 Task: Find a house in Sanawad, India for 8 guests from 12th to 16th August with a price range of ₹10,000 to ₹16,000, 8+ bedrooms, beds, and bathrooms, and amenities including Wifi, TV, Free parking, Dedicated workspace, Gym, and Breakfast.
Action: Mouse moved to (553, 84)
Screenshot: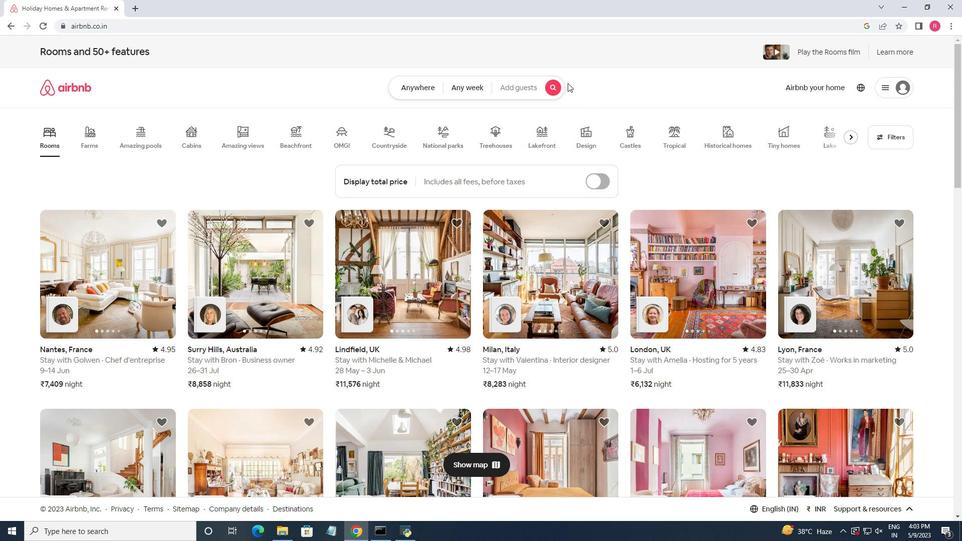 
Action: Mouse pressed left at (553, 84)
Screenshot: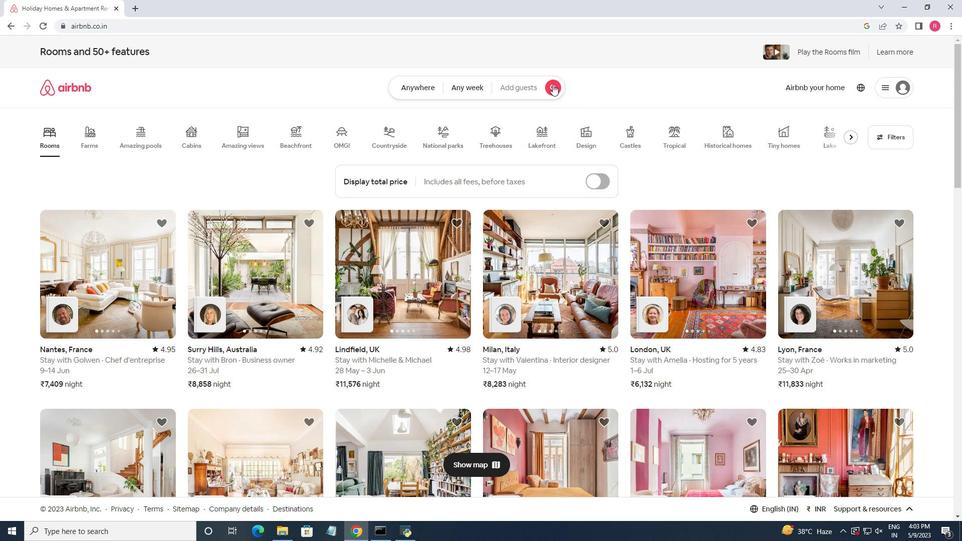 
Action: Mouse moved to (346, 124)
Screenshot: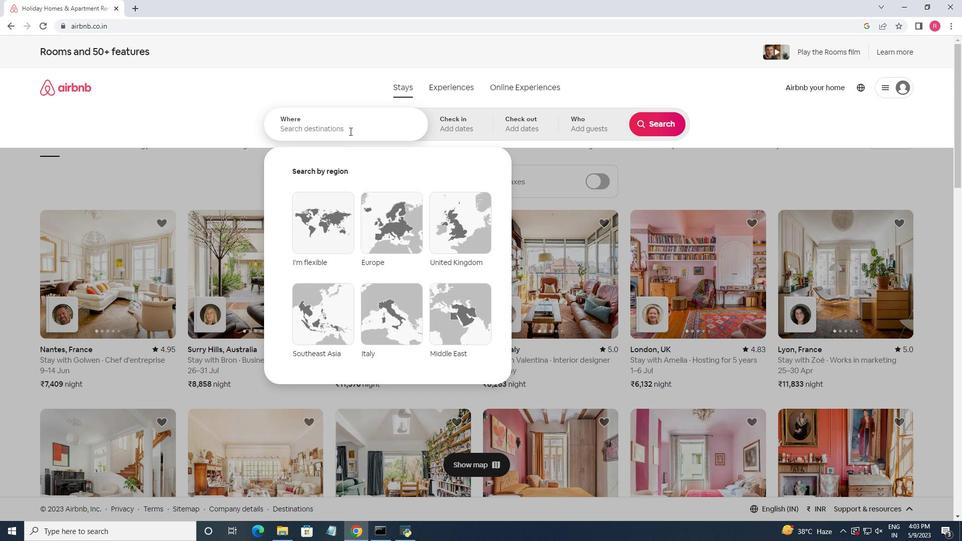 
Action: Mouse pressed left at (346, 124)
Screenshot: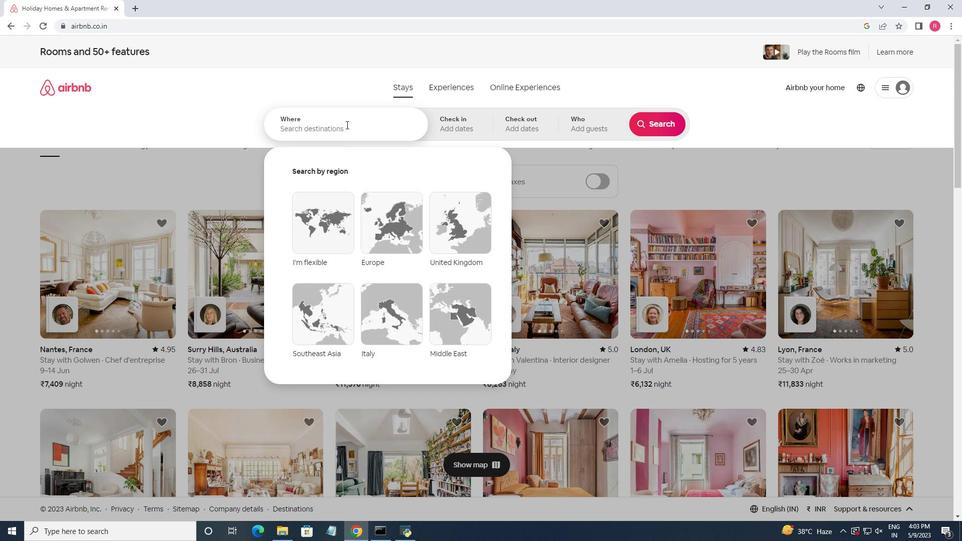 
Action: Key pressed <Key.shift>Sanawad,<Key.space><Key.shift>India<Key.enter>
Screenshot: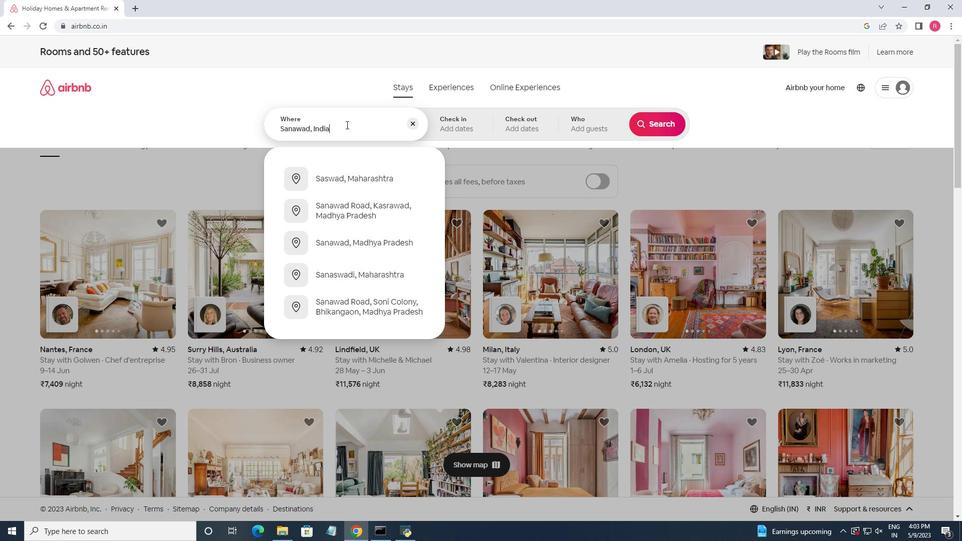 
Action: Mouse moved to (653, 206)
Screenshot: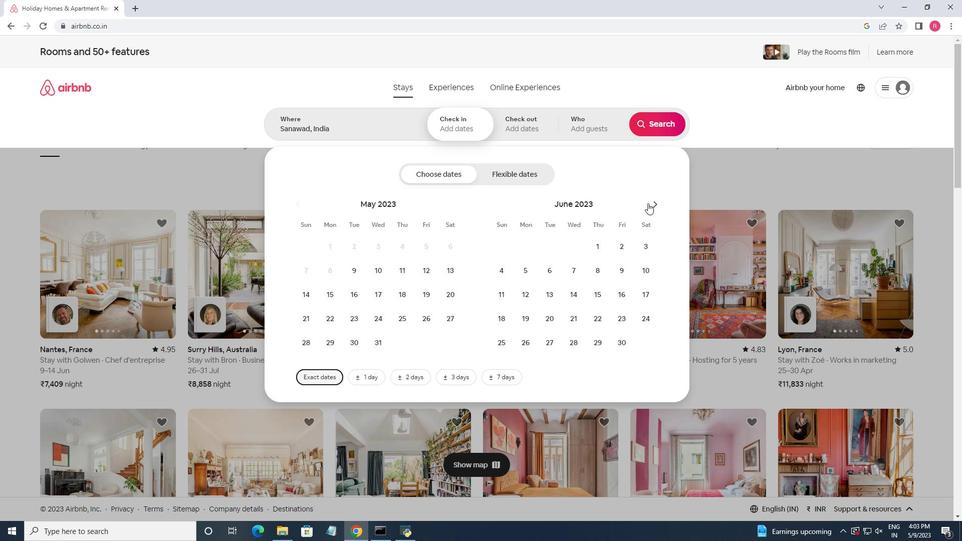 
Action: Mouse pressed left at (653, 206)
Screenshot: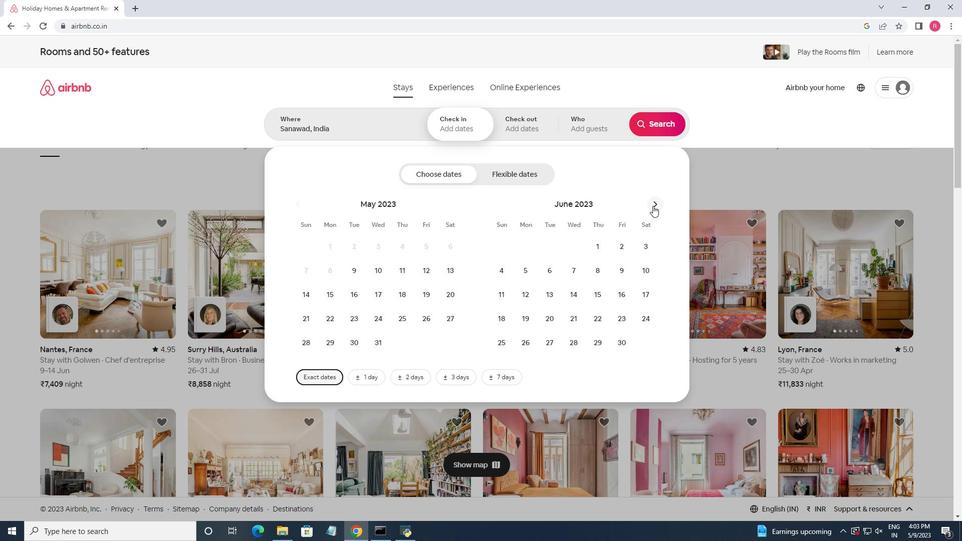 
Action: Mouse pressed left at (653, 206)
Screenshot: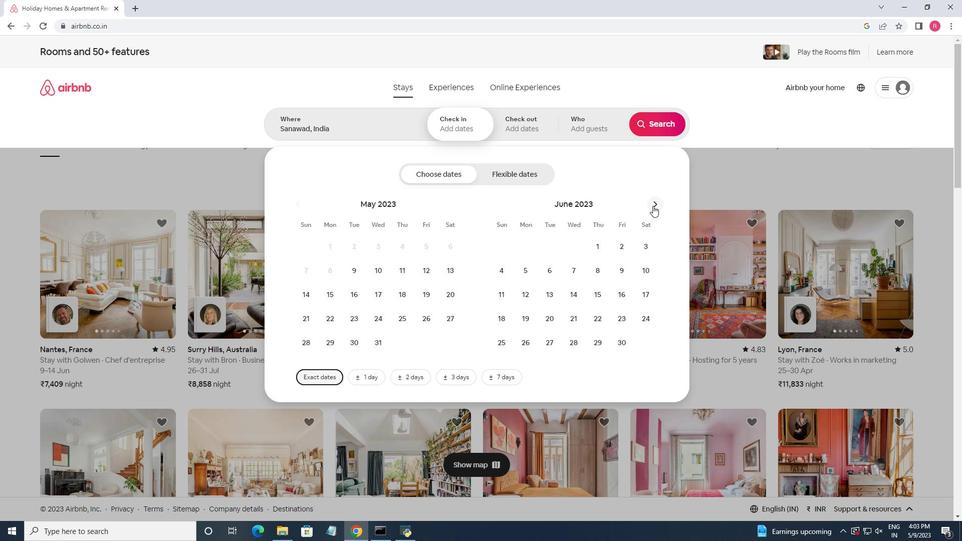 
Action: Mouse moved to (643, 272)
Screenshot: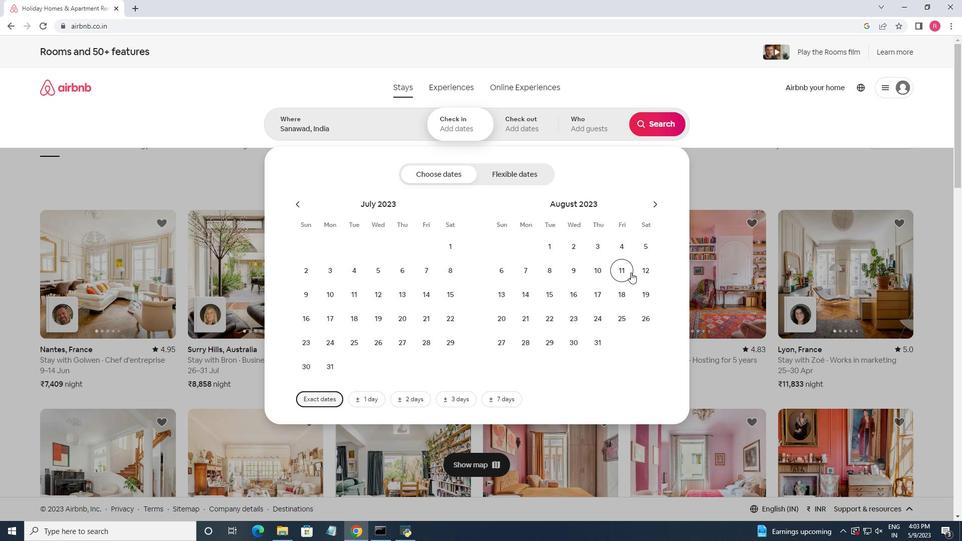 
Action: Mouse pressed left at (643, 272)
Screenshot: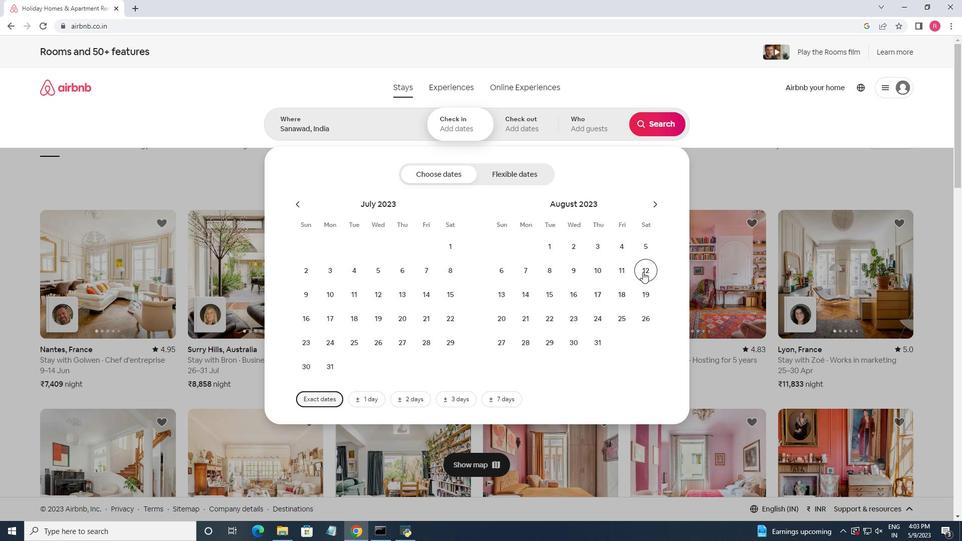 
Action: Mouse moved to (575, 295)
Screenshot: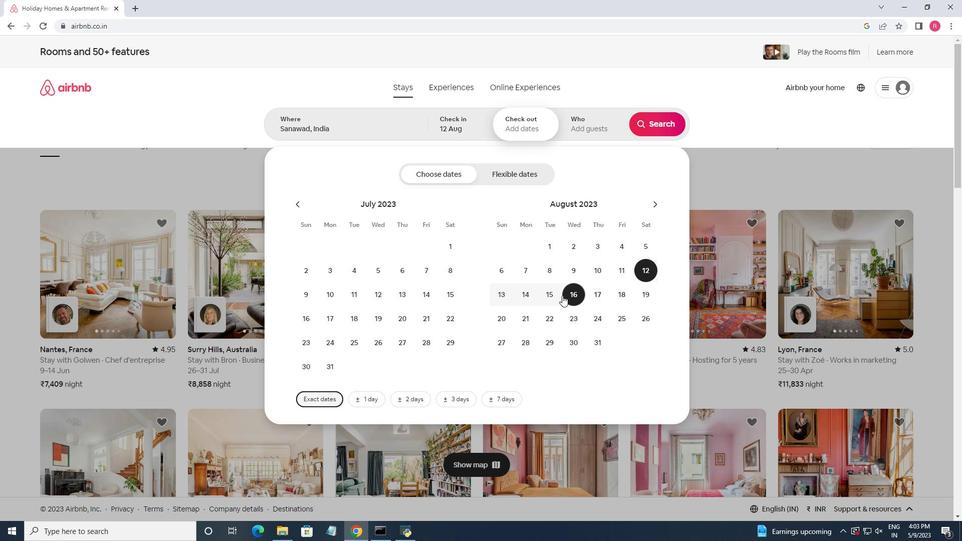 
Action: Mouse pressed left at (575, 295)
Screenshot: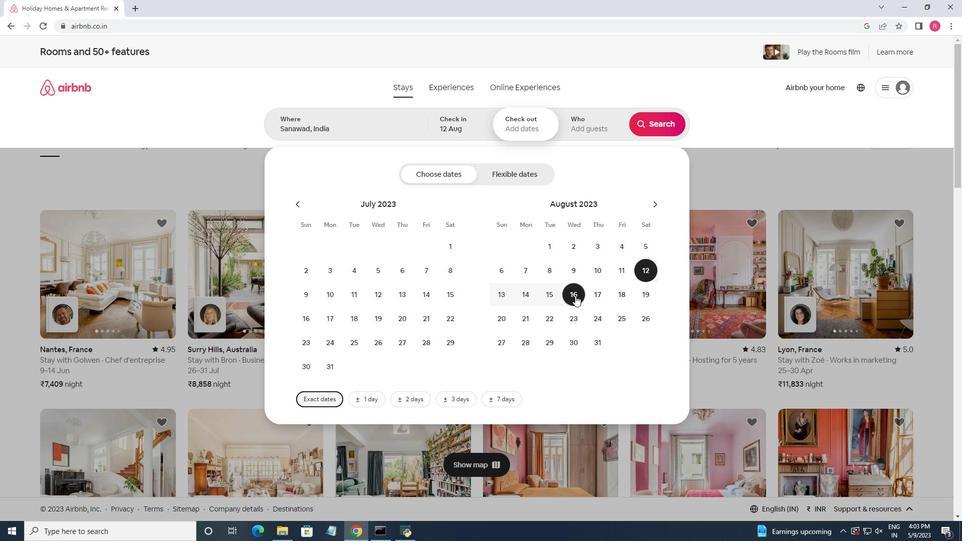 
Action: Mouse moved to (598, 132)
Screenshot: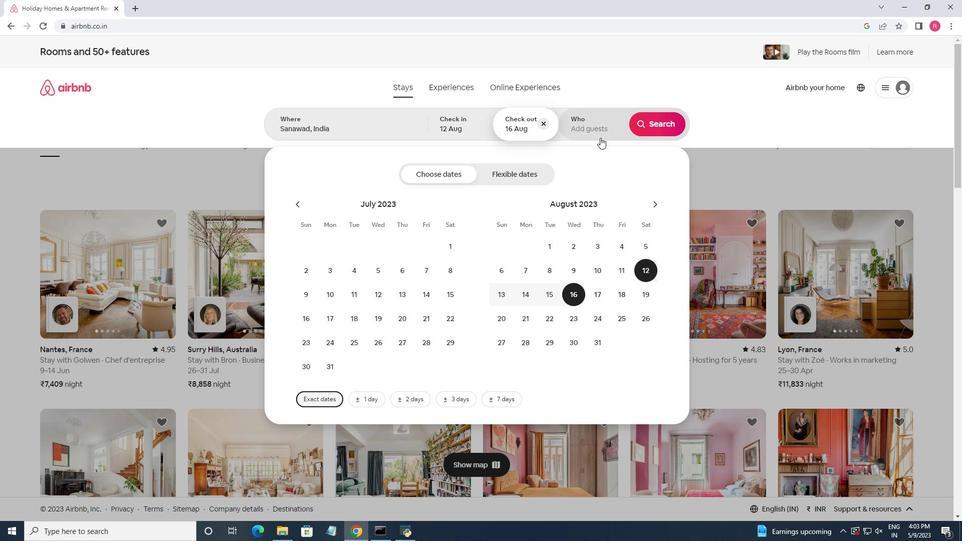 
Action: Mouse pressed left at (598, 132)
Screenshot: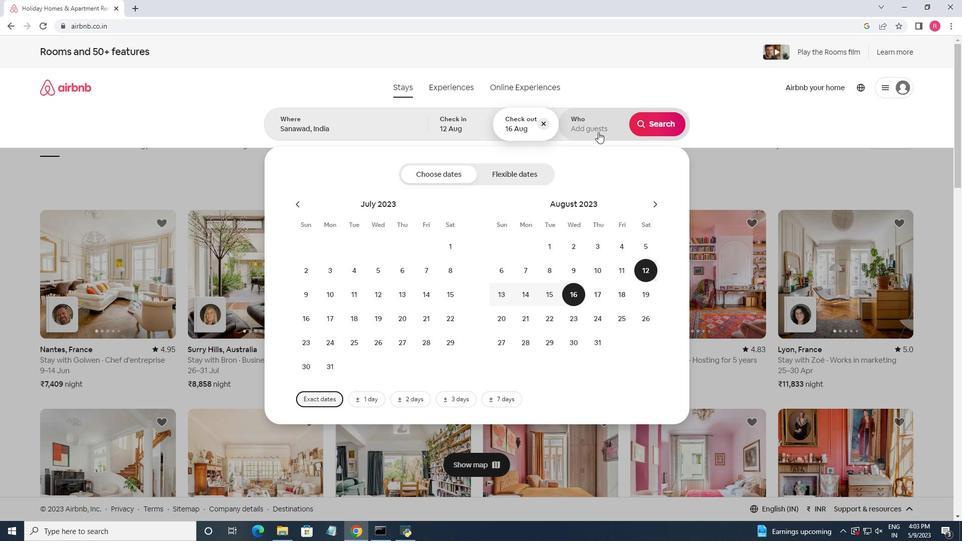 
Action: Mouse moved to (662, 182)
Screenshot: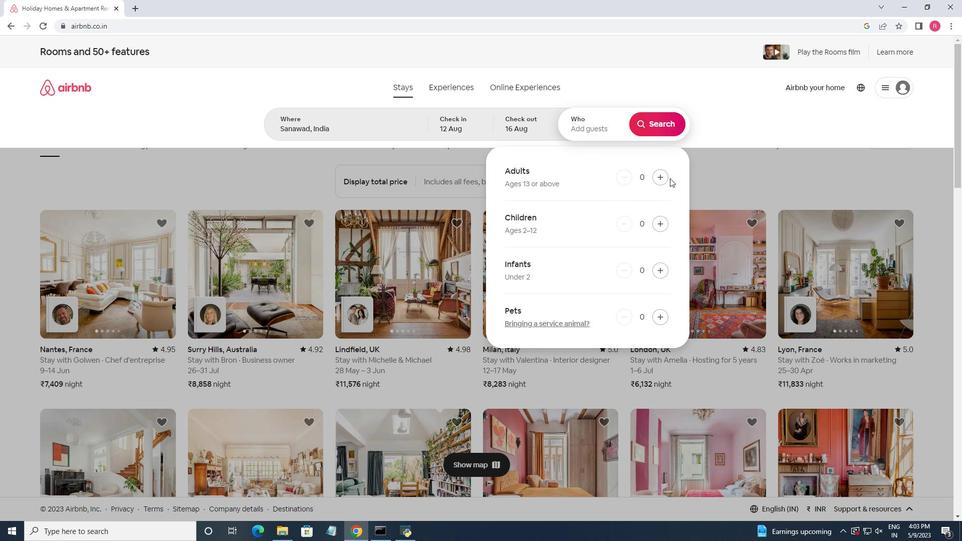 
Action: Mouse pressed left at (662, 182)
Screenshot: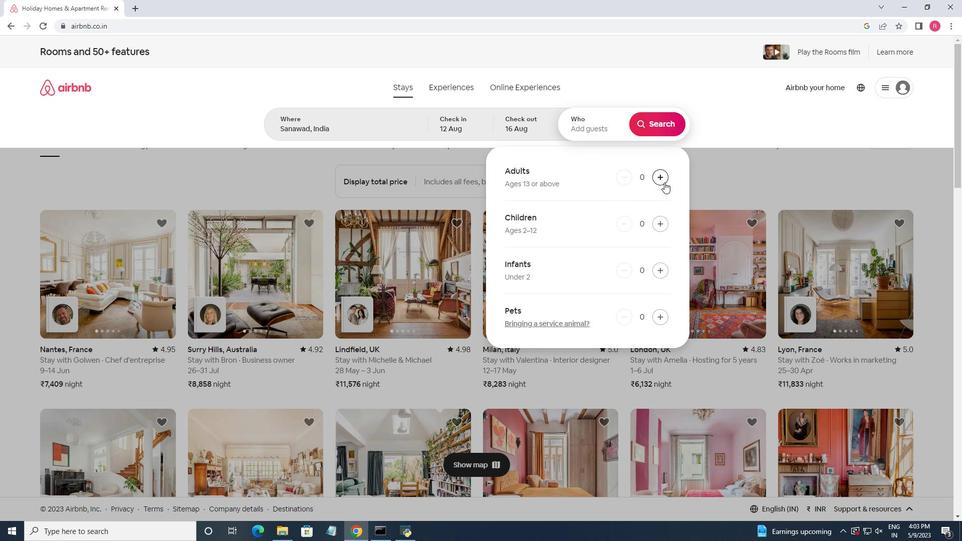 
Action: Mouse pressed left at (662, 182)
Screenshot: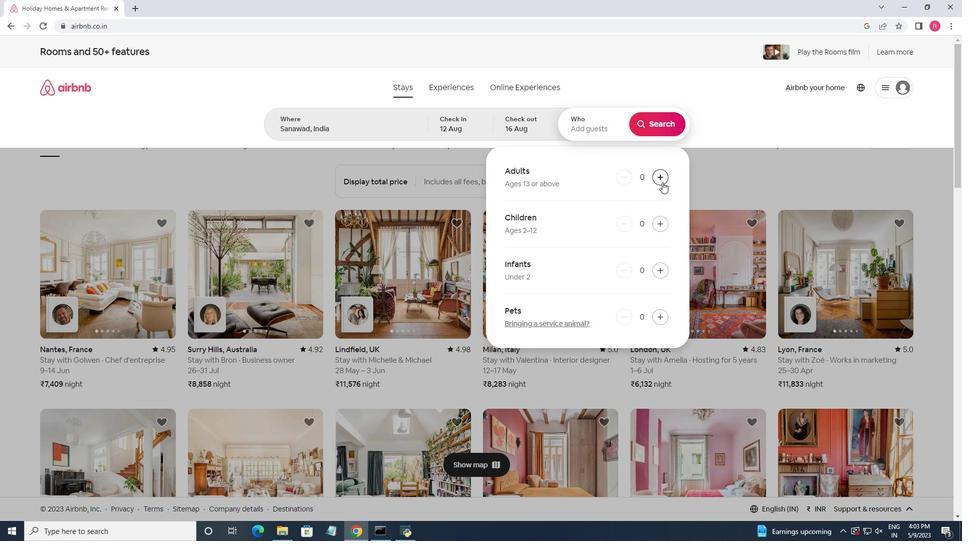 
Action: Mouse pressed left at (662, 182)
Screenshot: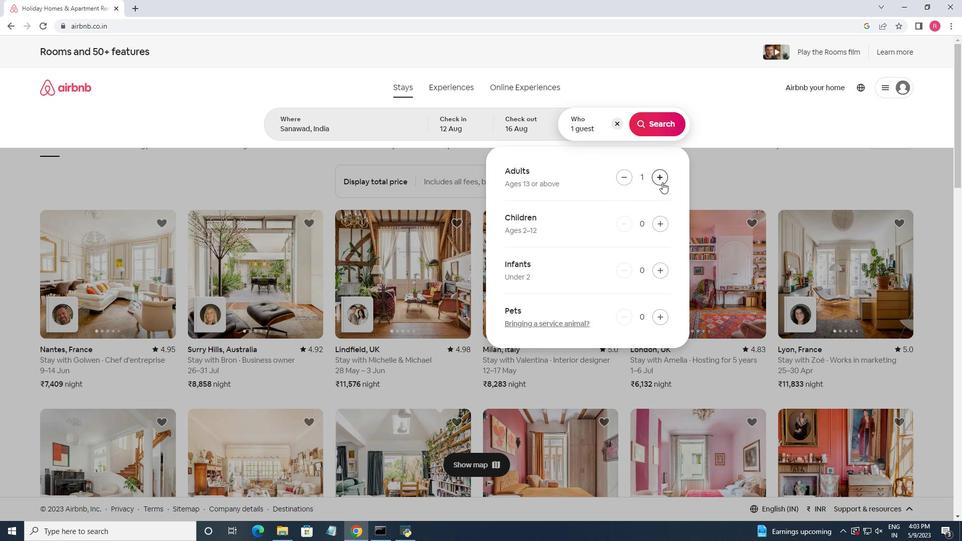 
Action: Mouse pressed left at (662, 182)
Screenshot: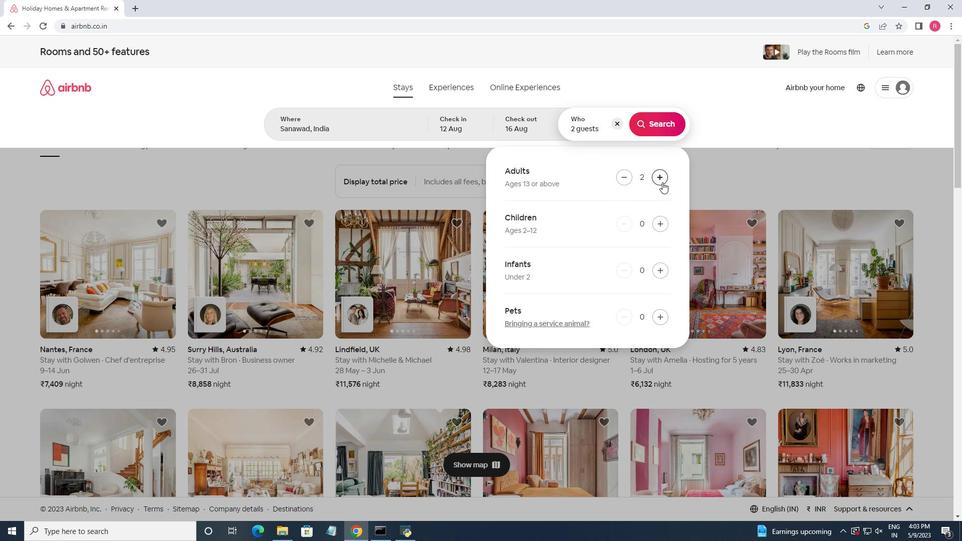 
Action: Mouse pressed left at (662, 182)
Screenshot: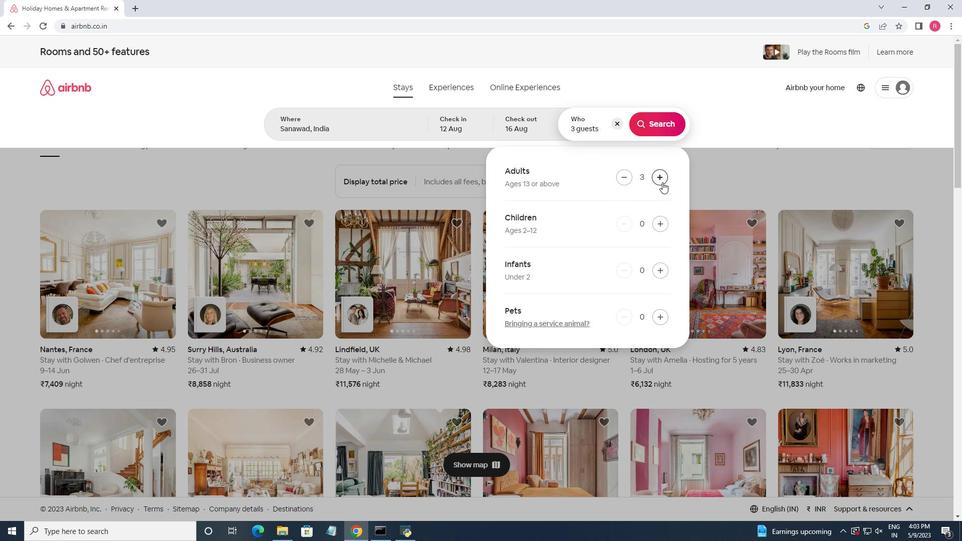 
Action: Mouse pressed left at (662, 182)
Screenshot: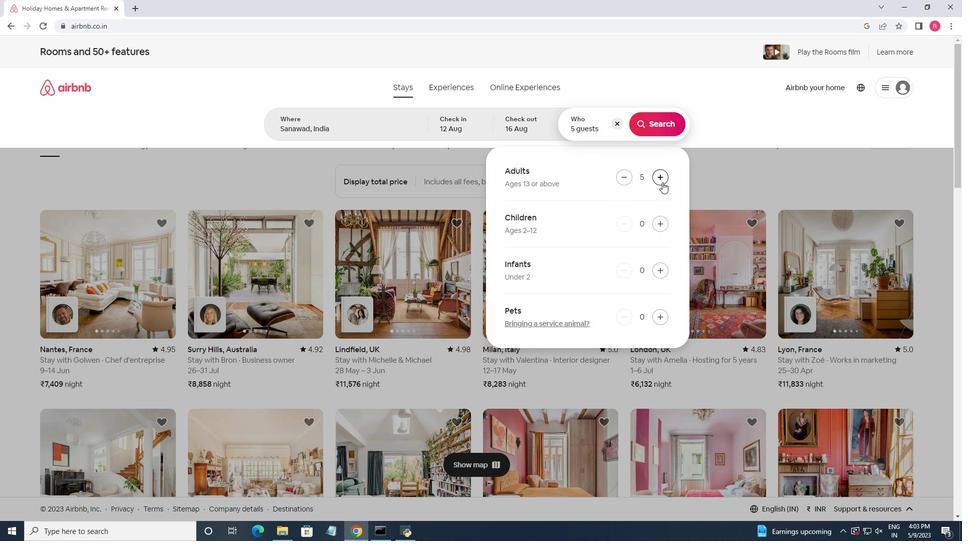 
Action: Mouse pressed left at (662, 182)
Screenshot: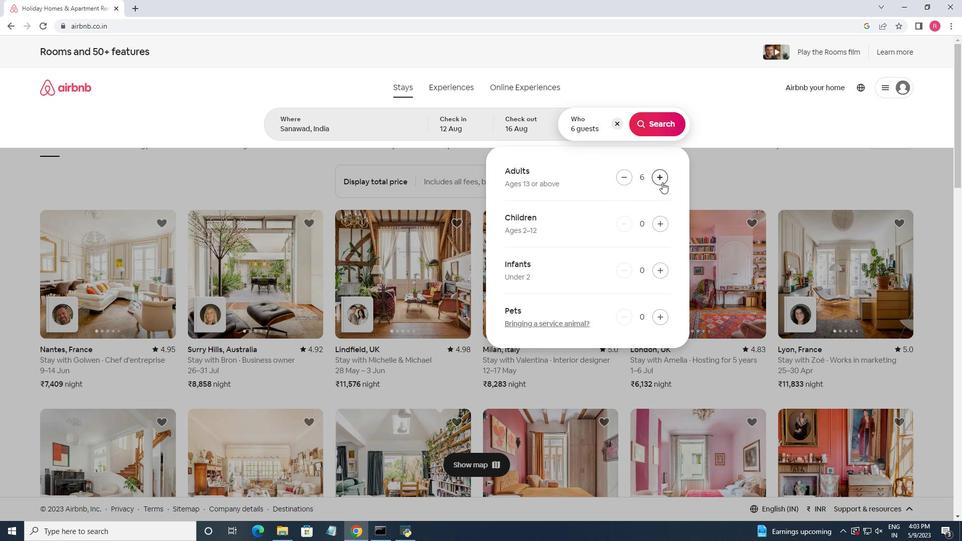 
Action: Mouse pressed left at (662, 182)
Screenshot: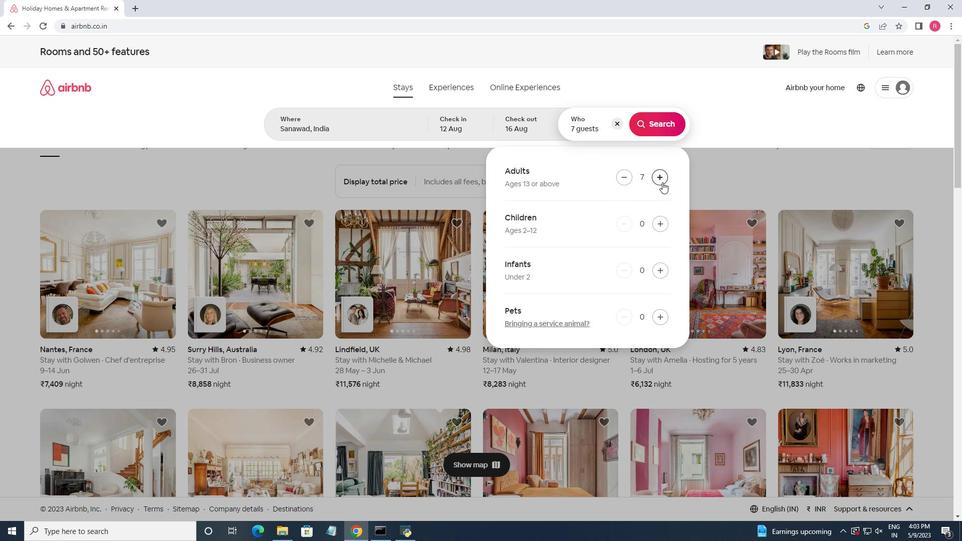 
Action: Mouse moved to (658, 126)
Screenshot: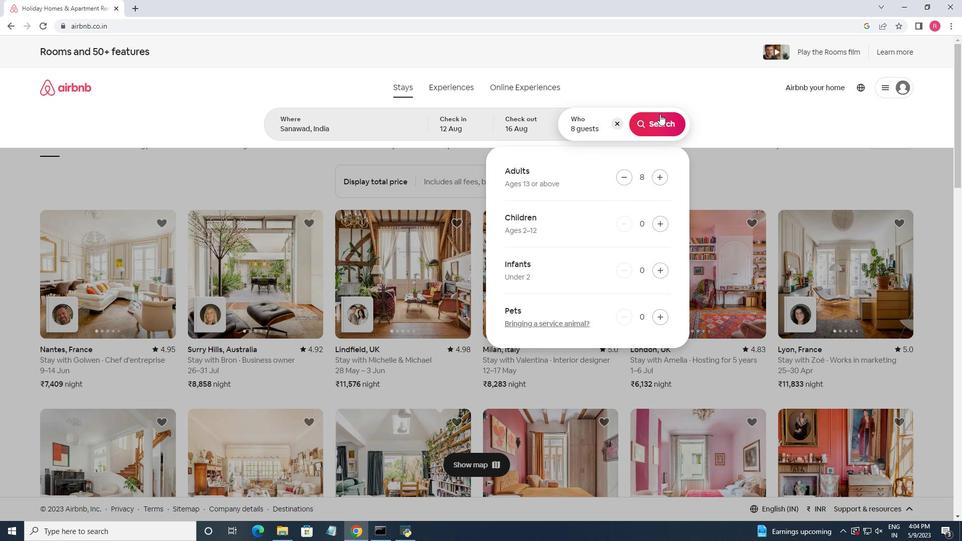 
Action: Mouse pressed left at (658, 126)
Screenshot: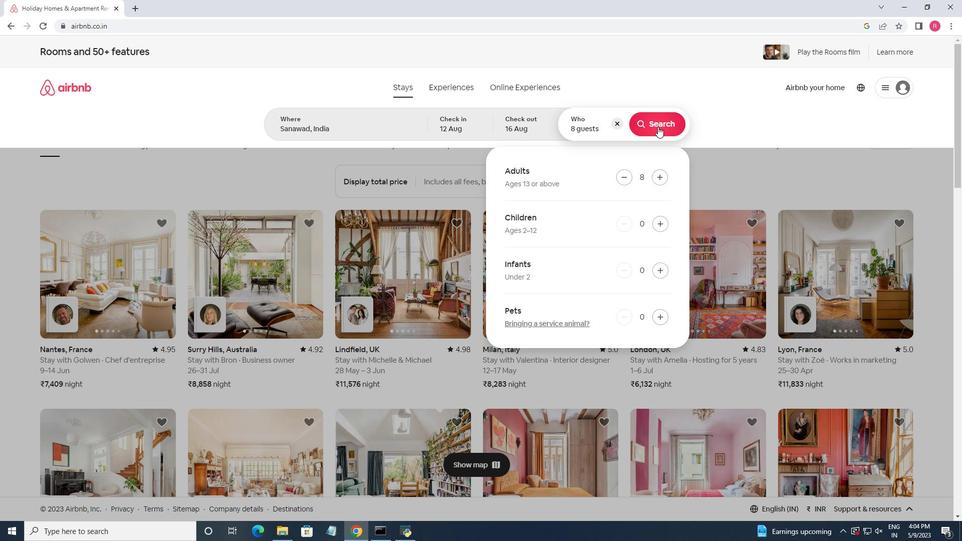
Action: Mouse moved to (922, 91)
Screenshot: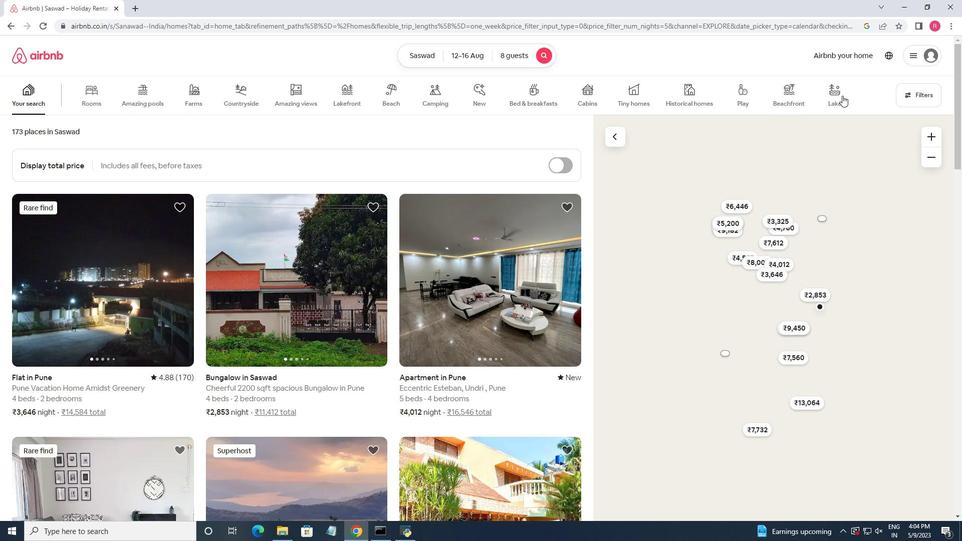 
Action: Mouse pressed left at (922, 91)
Screenshot: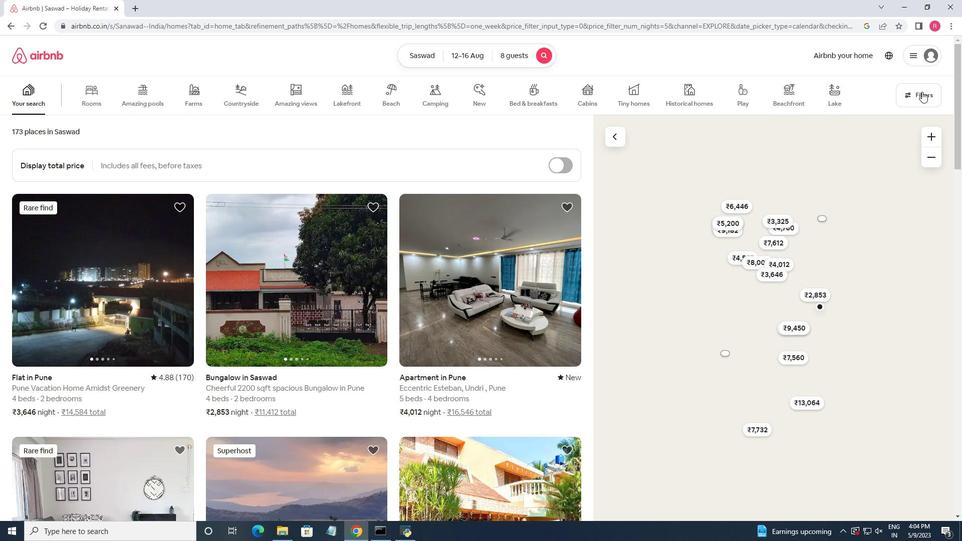 
Action: Mouse moved to (346, 337)
Screenshot: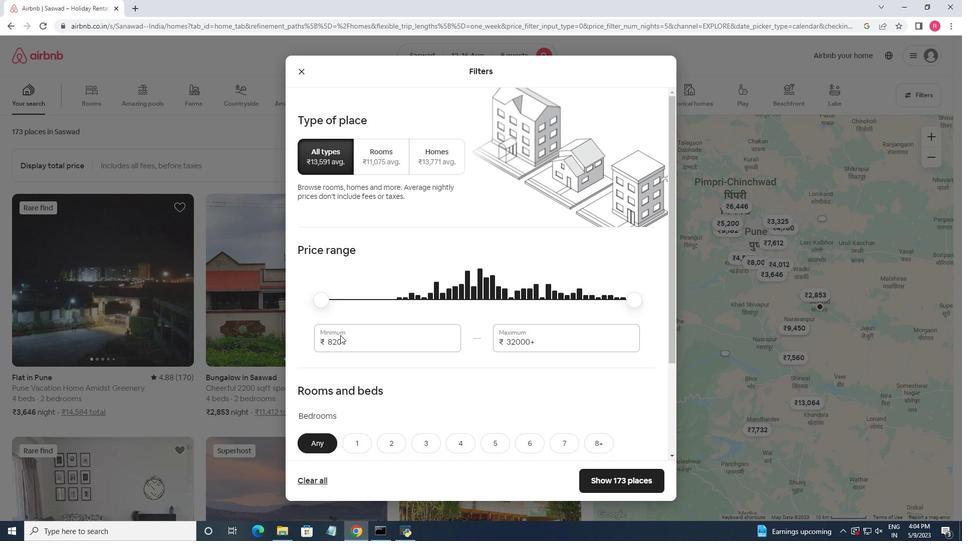 
Action: Mouse pressed left at (346, 337)
Screenshot: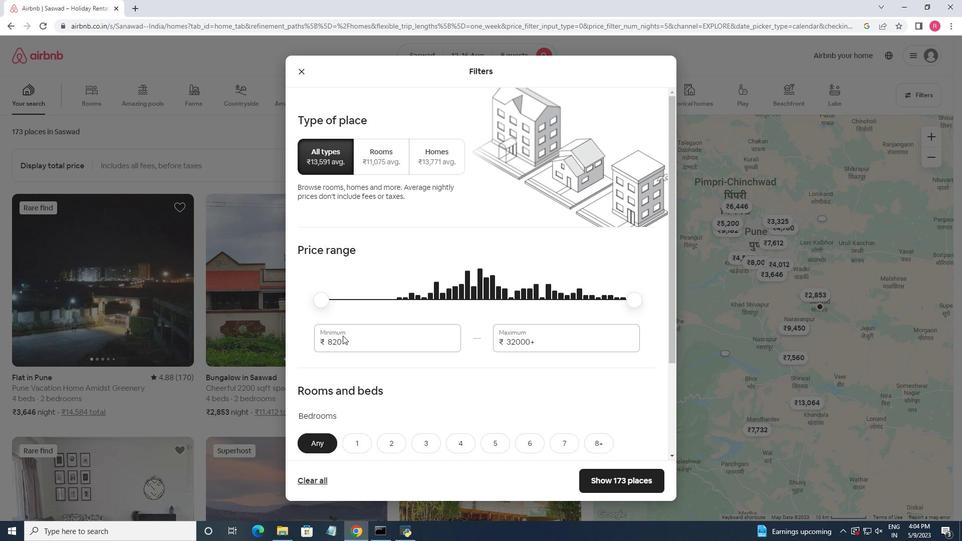 
Action: Mouse moved to (325, 341)
Screenshot: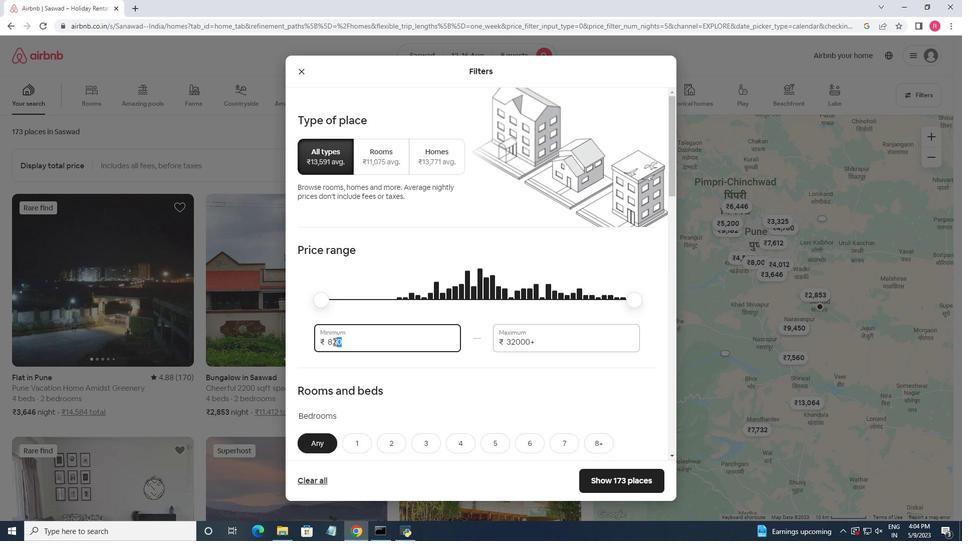 
Action: Key pressed <Key.backspace>10000<Key.tab>16000
Screenshot: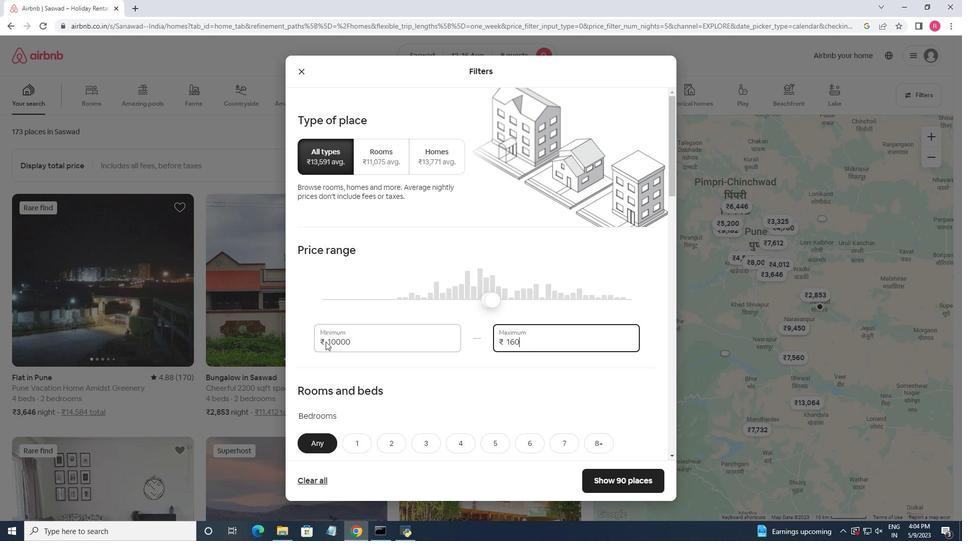 
Action: Mouse moved to (407, 374)
Screenshot: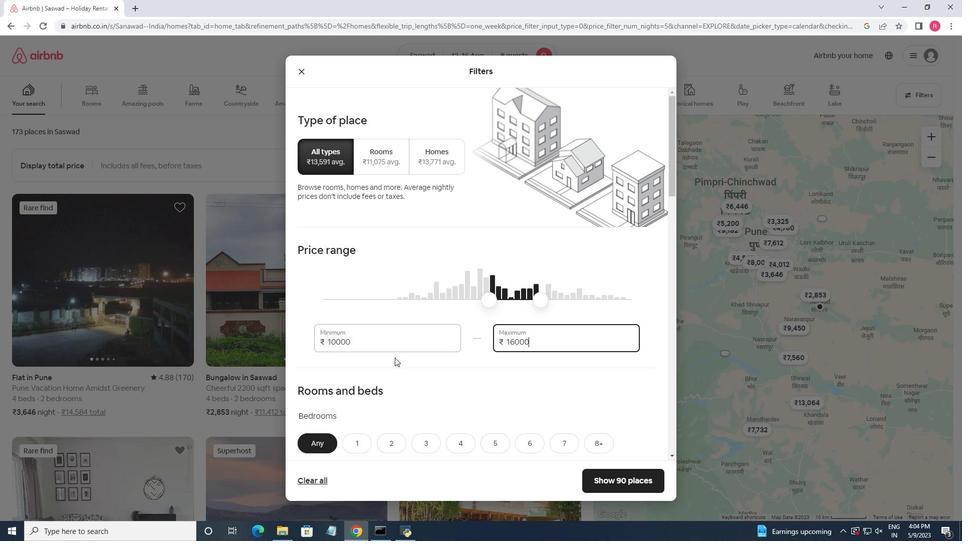
Action: Mouse scrolled (407, 373) with delta (0, 0)
Screenshot: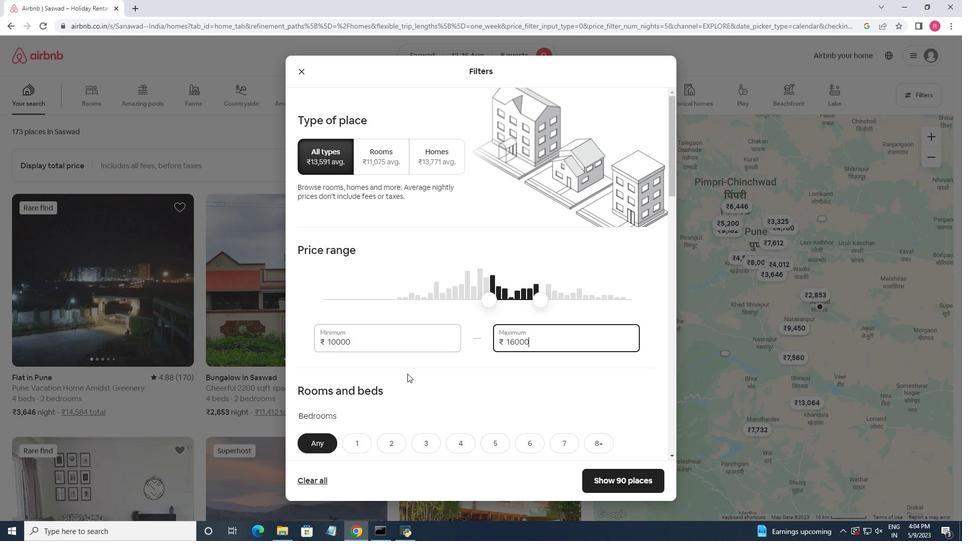 
Action: Mouse moved to (404, 380)
Screenshot: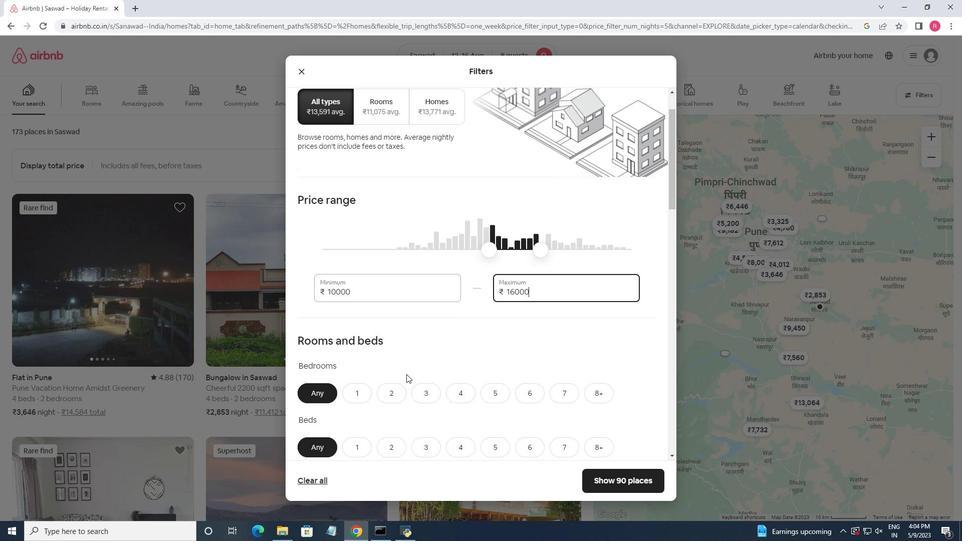 
Action: Mouse scrolled (404, 380) with delta (0, 0)
Screenshot: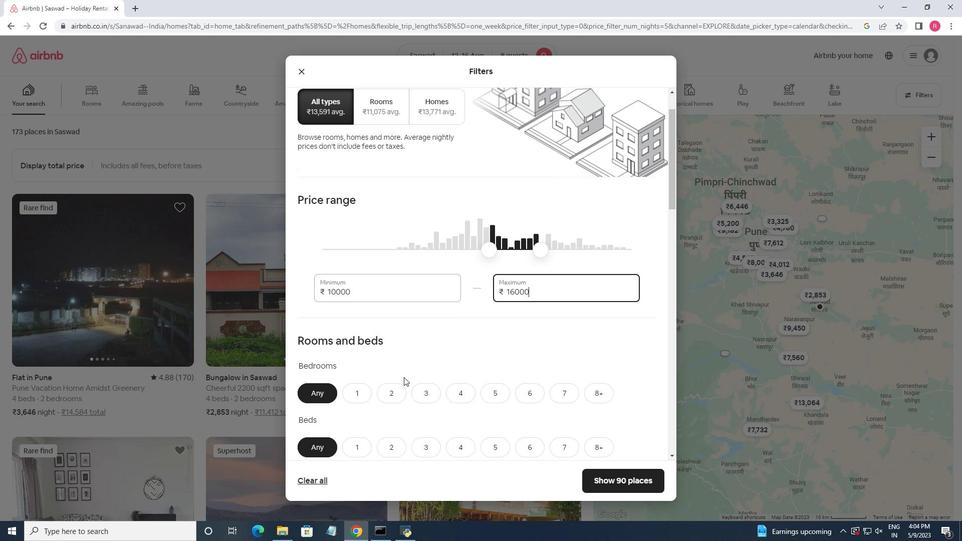 
Action: Mouse moved to (593, 343)
Screenshot: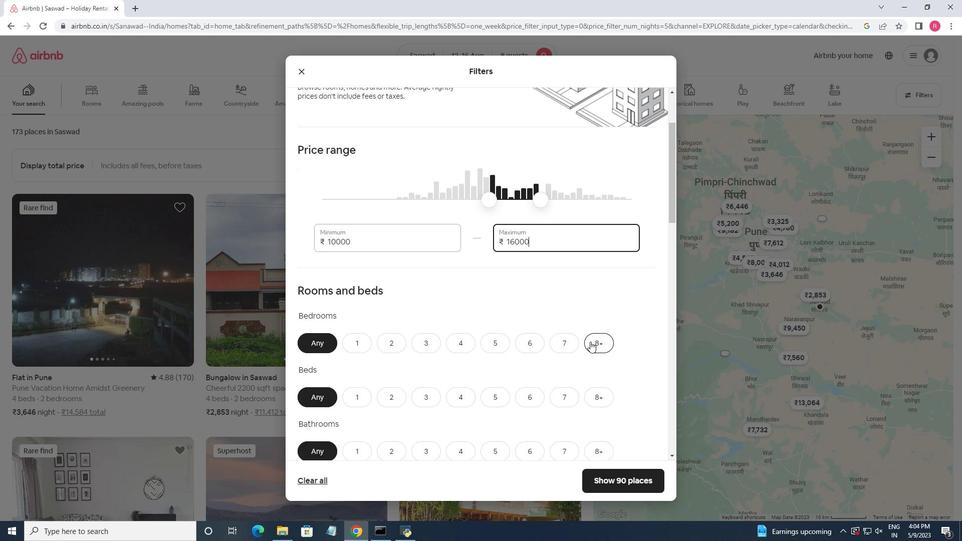 
Action: Mouse pressed left at (593, 343)
Screenshot: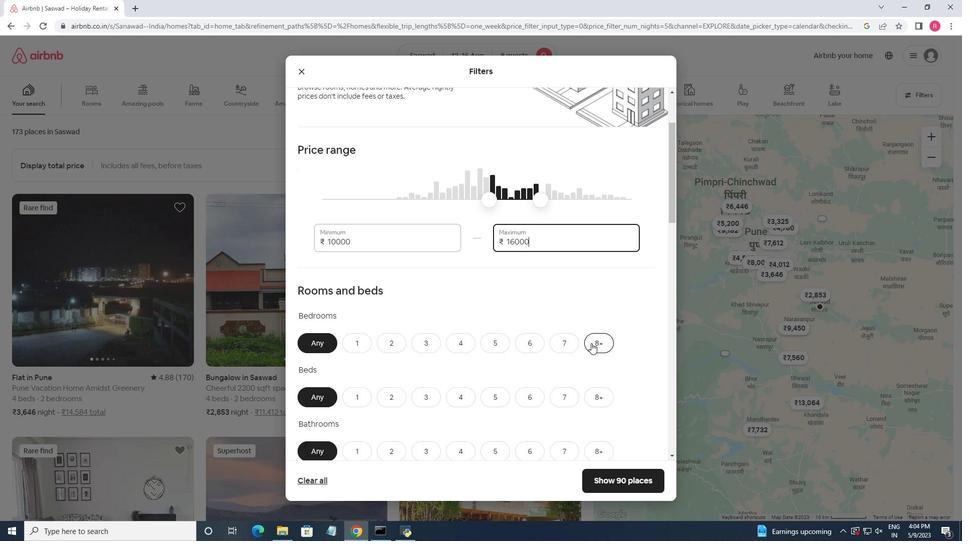 
Action: Mouse moved to (597, 404)
Screenshot: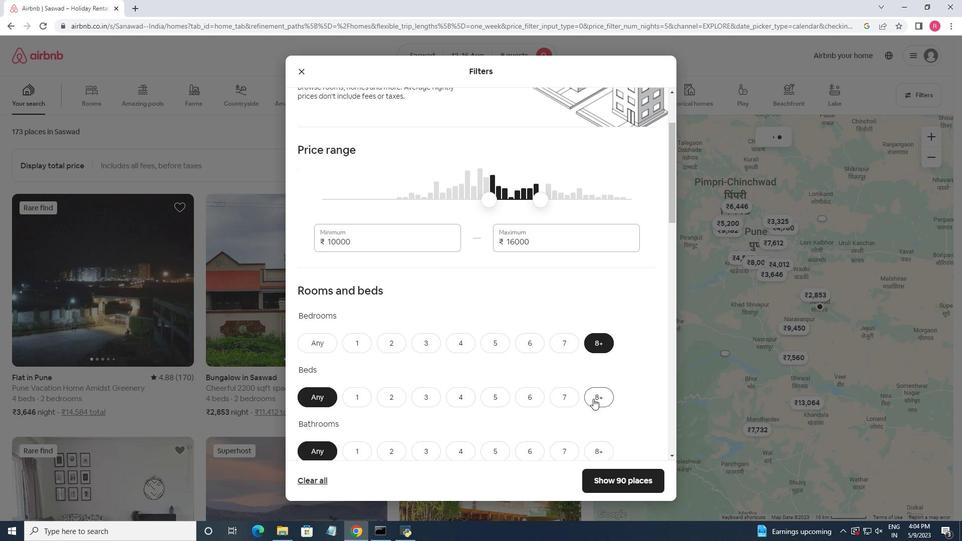 
Action: Mouse pressed left at (597, 404)
Screenshot: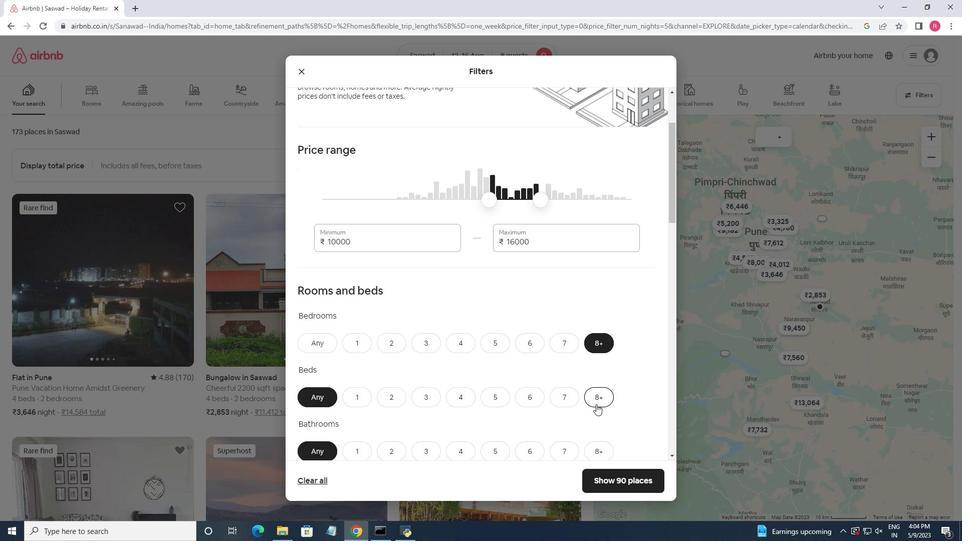
Action: Mouse moved to (579, 380)
Screenshot: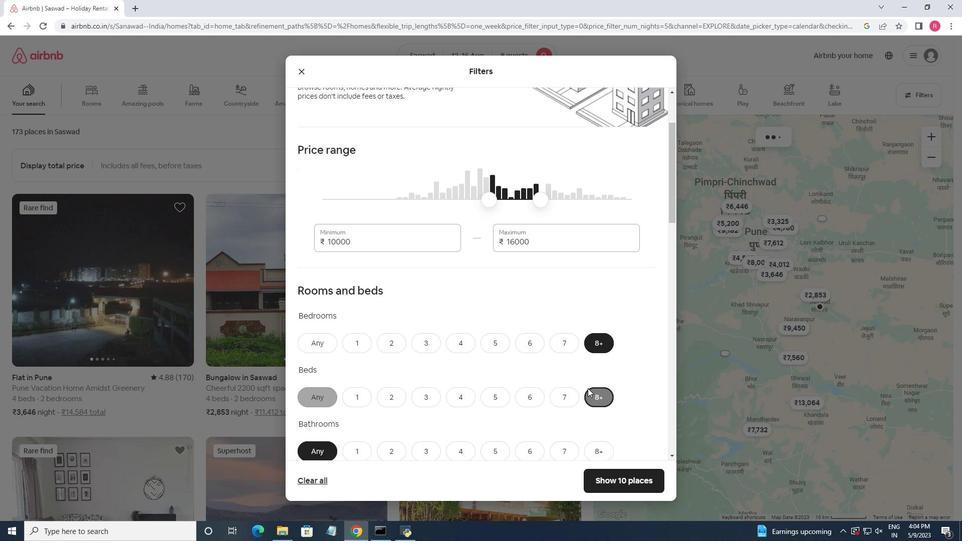 
Action: Mouse scrolled (579, 380) with delta (0, 0)
Screenshot: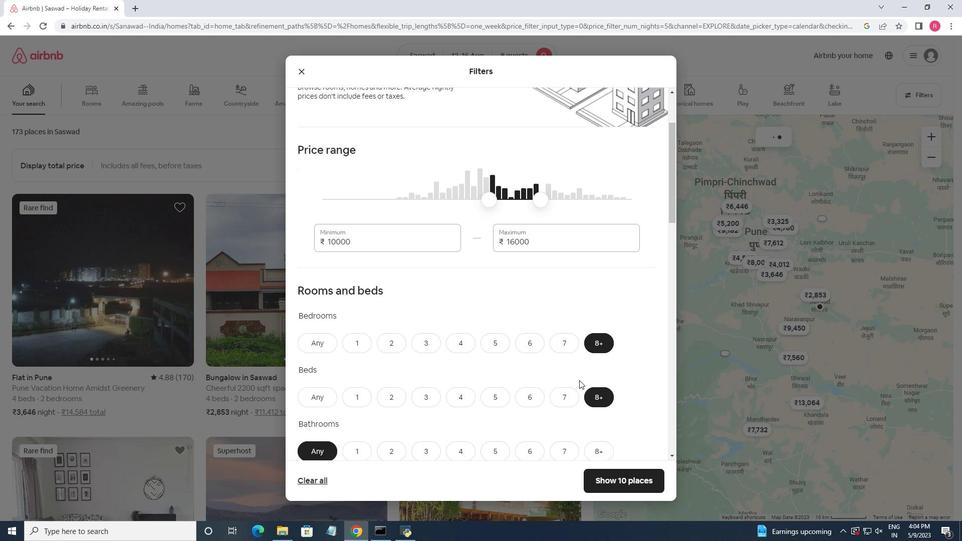 
Action: Mouse scrolled (579, 380) with delta (0, 0)
Screenshot: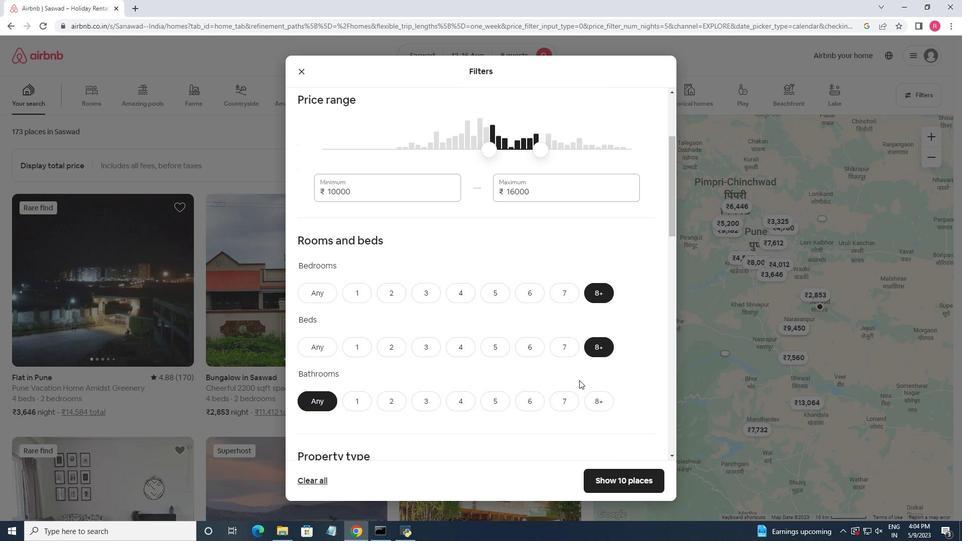 
Action: Mouse moved to (606, 350)
Screenshot: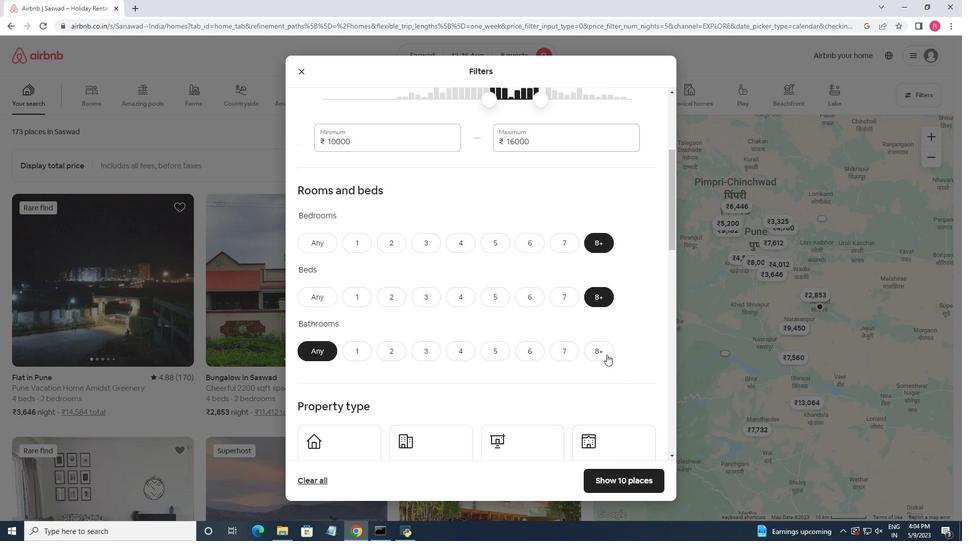 
Action: Mouse pressed left at (606, 350)
Screenshot: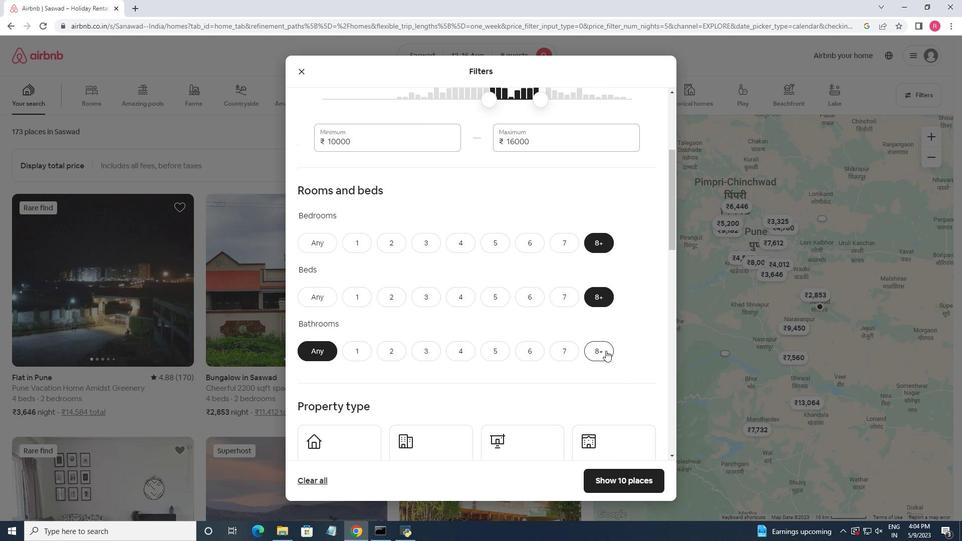 
Action: Mouse moved to (533, 349)
Screenshot: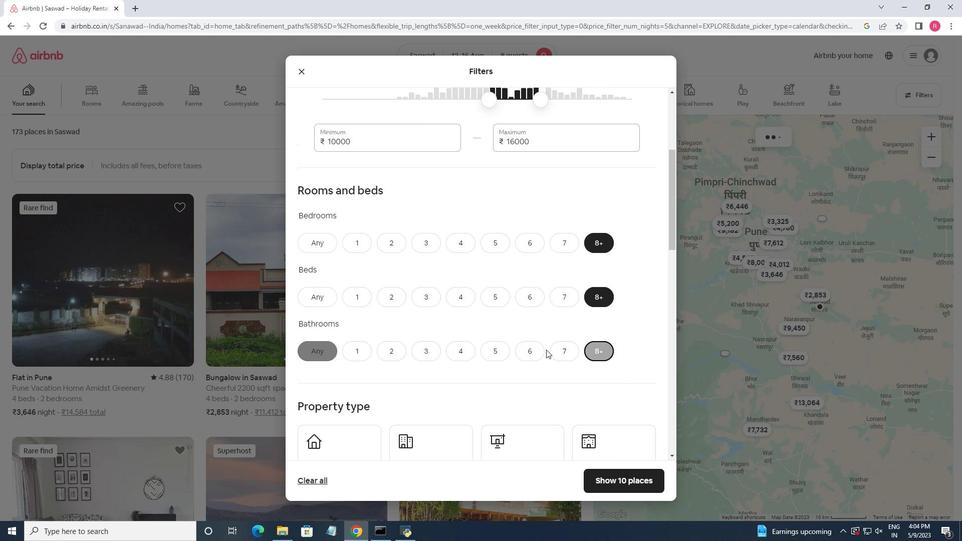 
Action: Mouse scrolled (533, 349) with delta (0, 0)
Screenshot: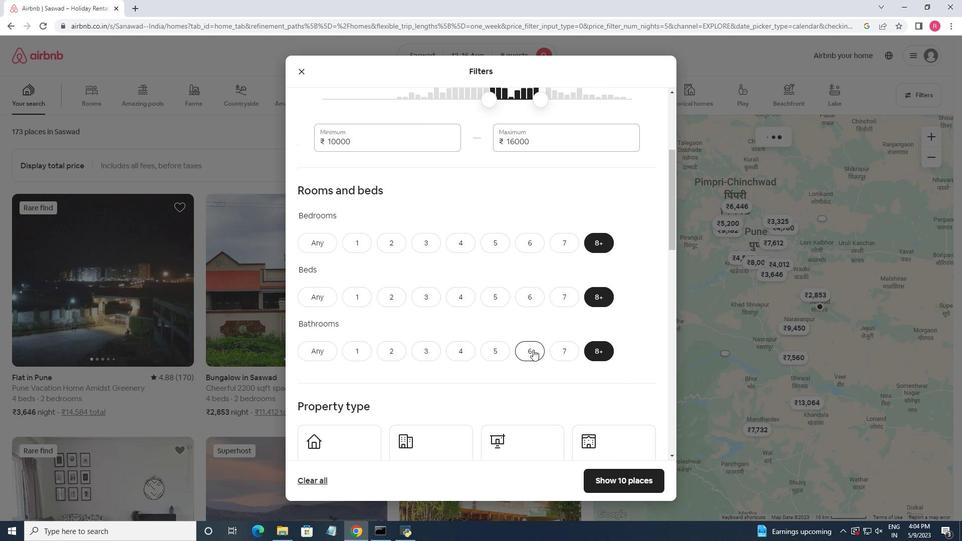 
Action: Mouse moved to (319, 388)
Screenshot: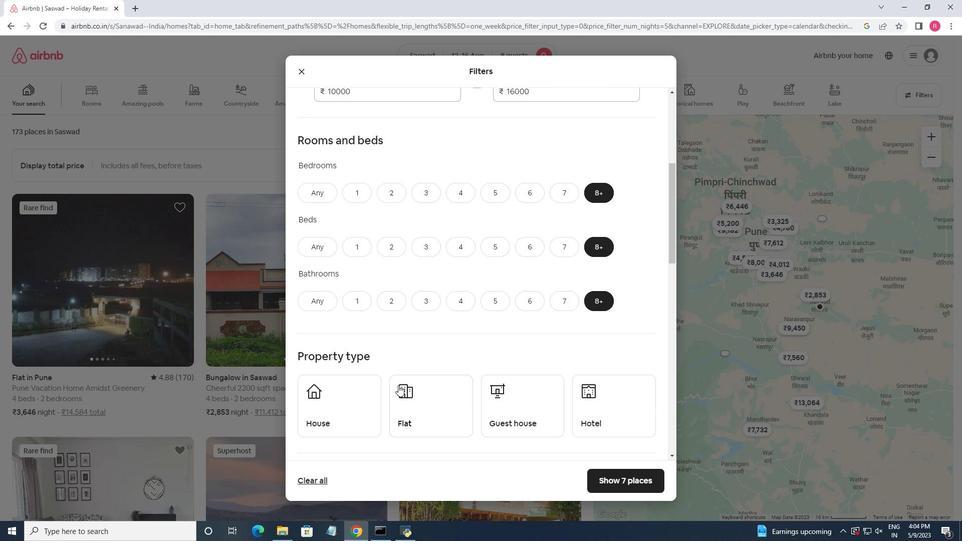 
Action: Mouse pressed left at (319, 388)
Screenshot: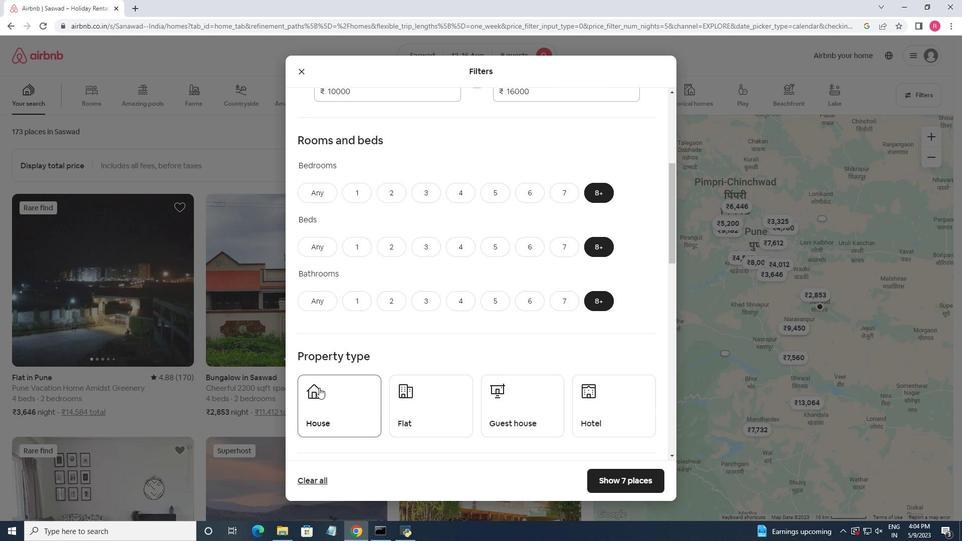 
Action: Mouse moved to (448, 392)
Screenshot: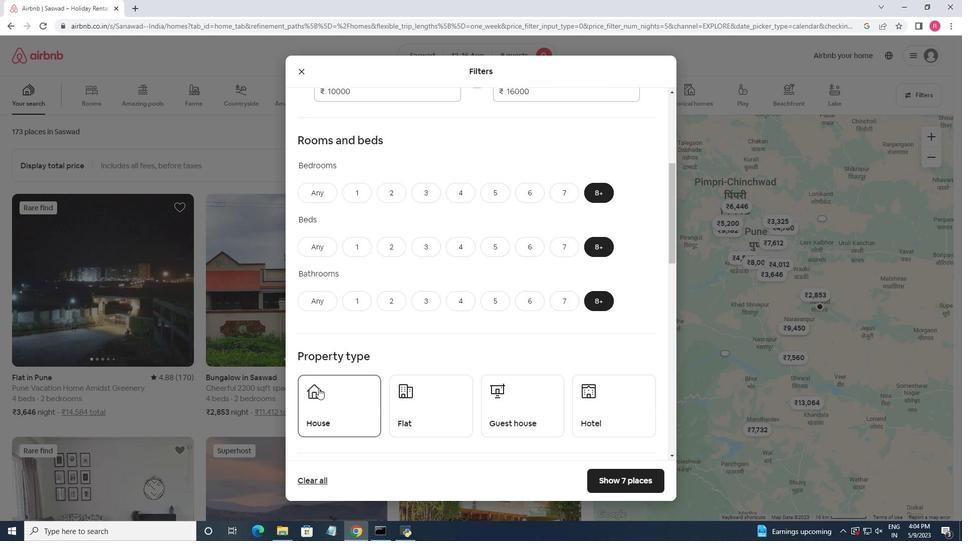 
Action: Mouse pressed left at (448, 392)
Screenshot: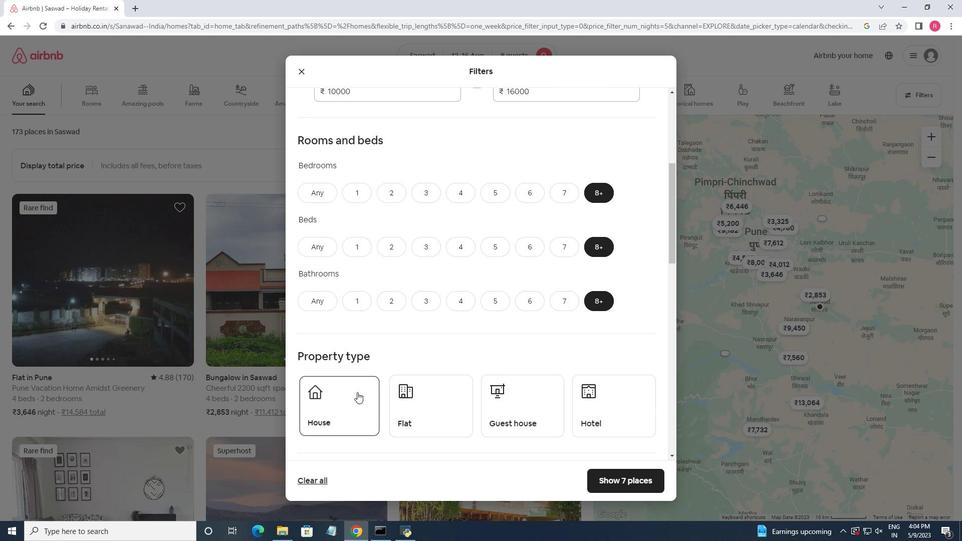 
Action: Mouse moved to (534, 397)
Screenshot: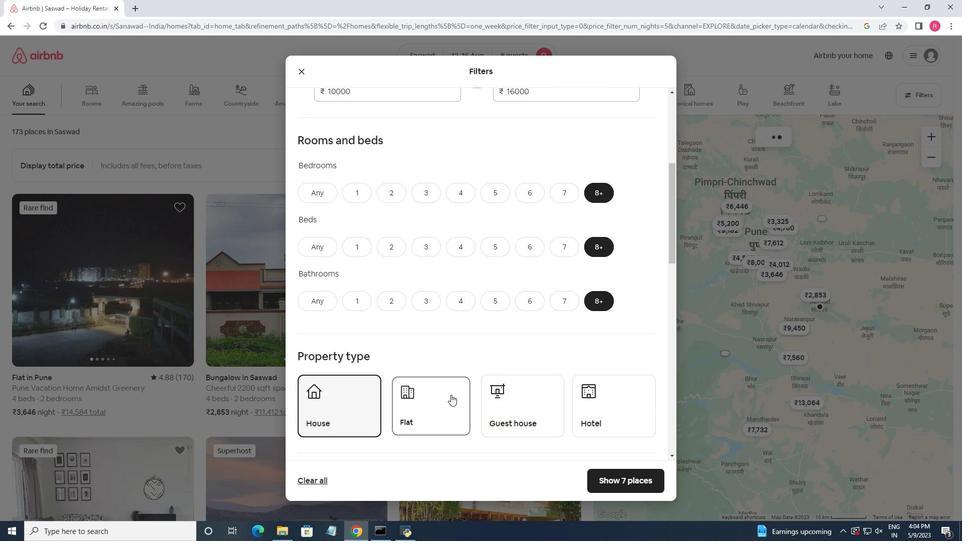 
Action: Mouse pressed left at (534, 397)
Screenshot: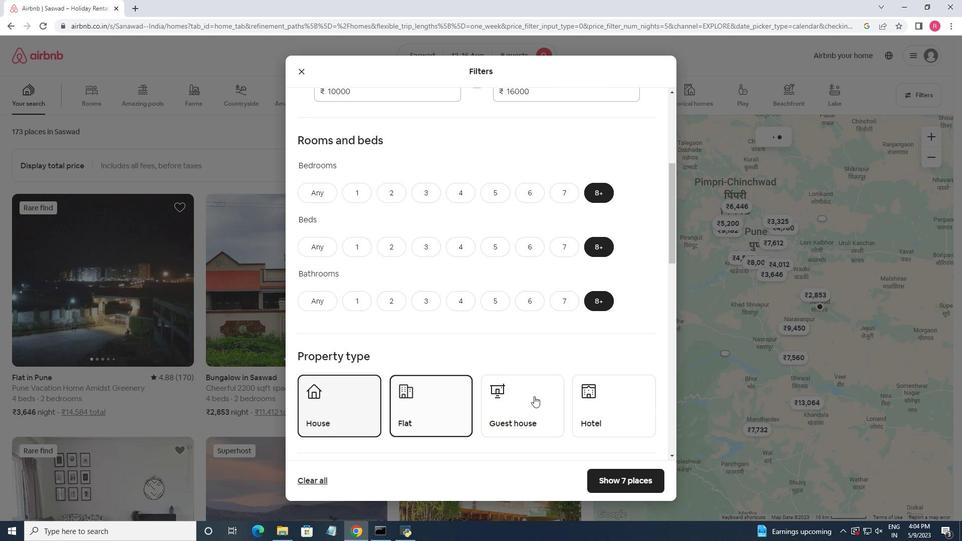 
Action: Mouse moved to (604, 392)
Screenshot: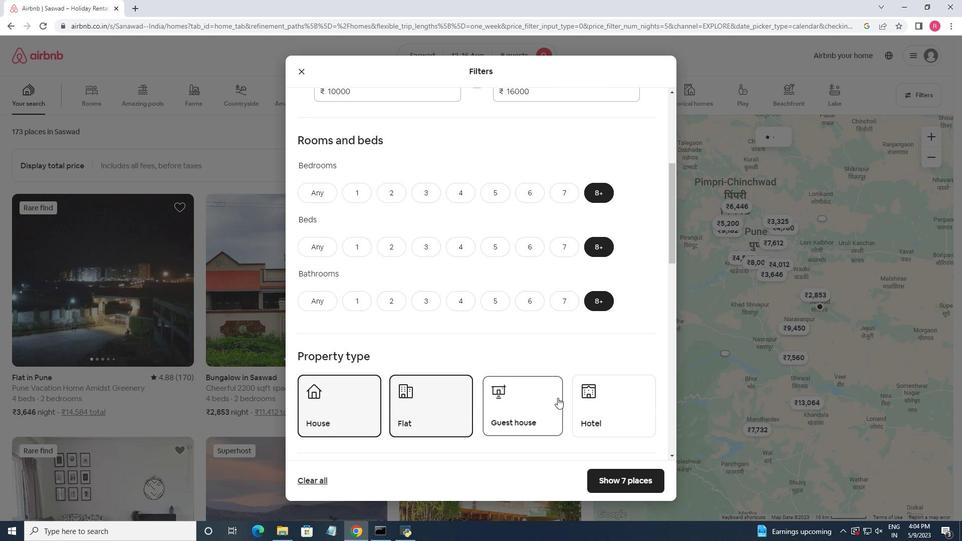 
Action: Mouse pressed left at (604, 392)
Screenshot: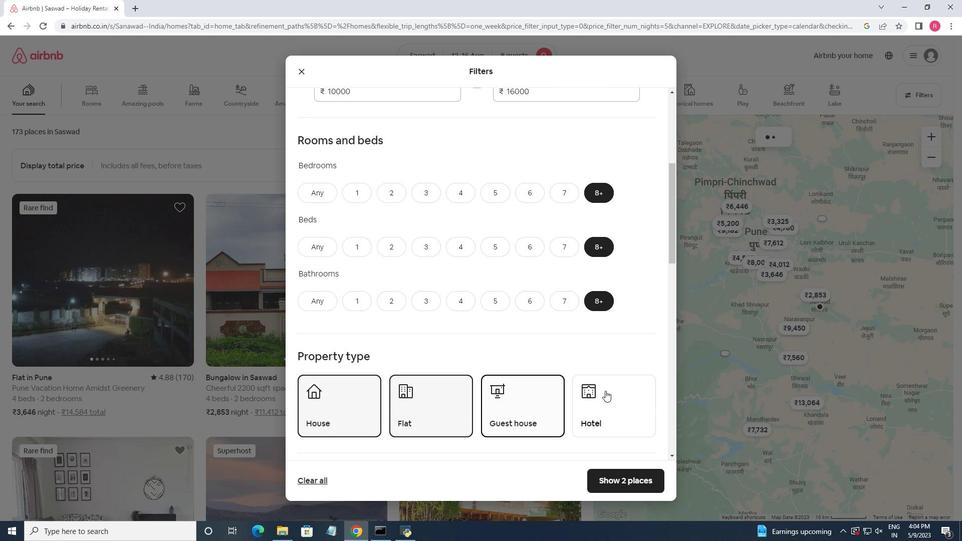 
Action: Mouse moved to (510, 314)
Screenshot: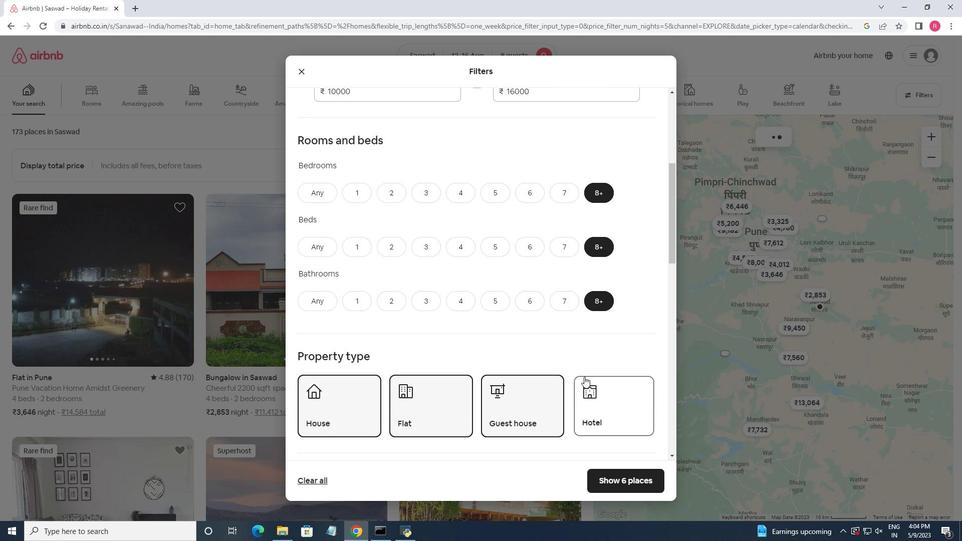 
Action: Mouse scrolled (510, 314) with delta (0, 0)
Screenshot: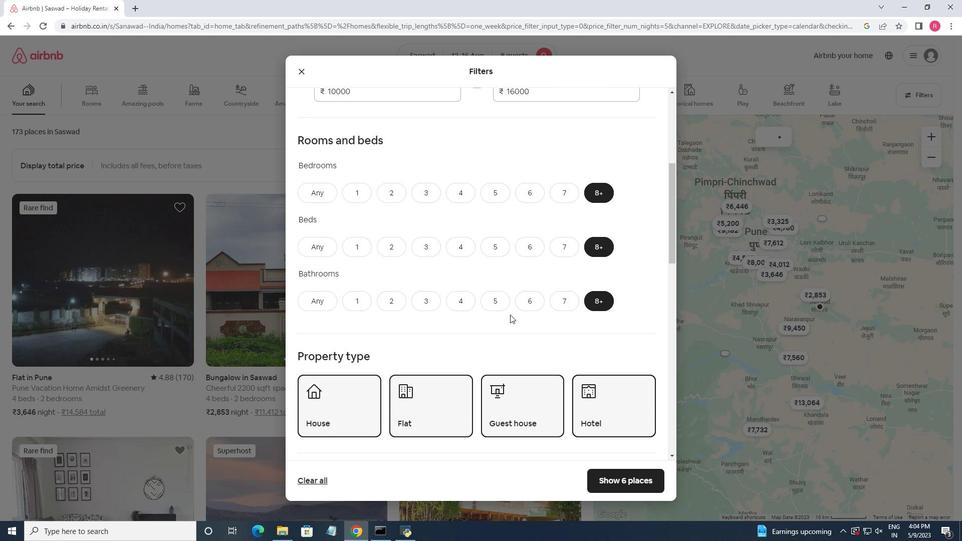
Action: Mouse moved to (512, 319)
Screenshot: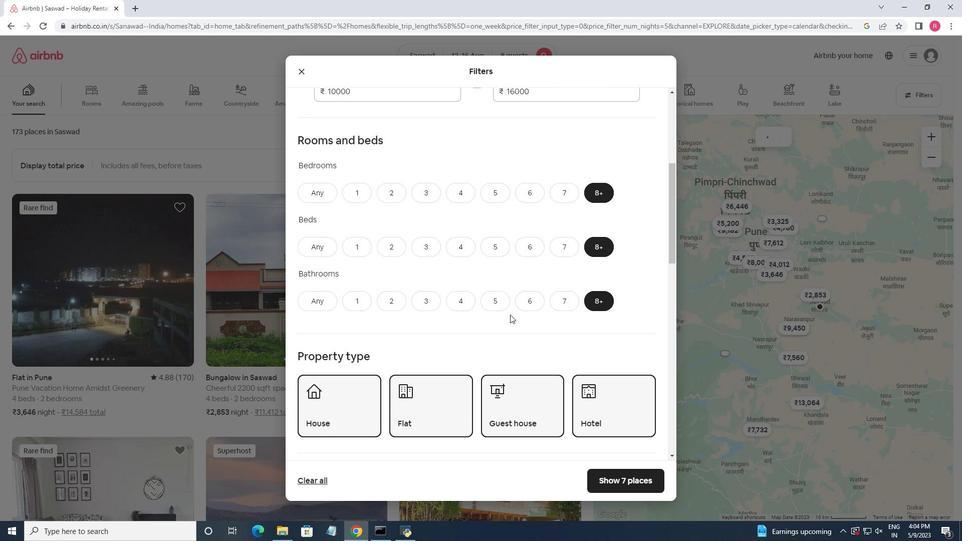 
Action: Mouse scrolled (512, 318) with delta (0, 0)
Screenshot: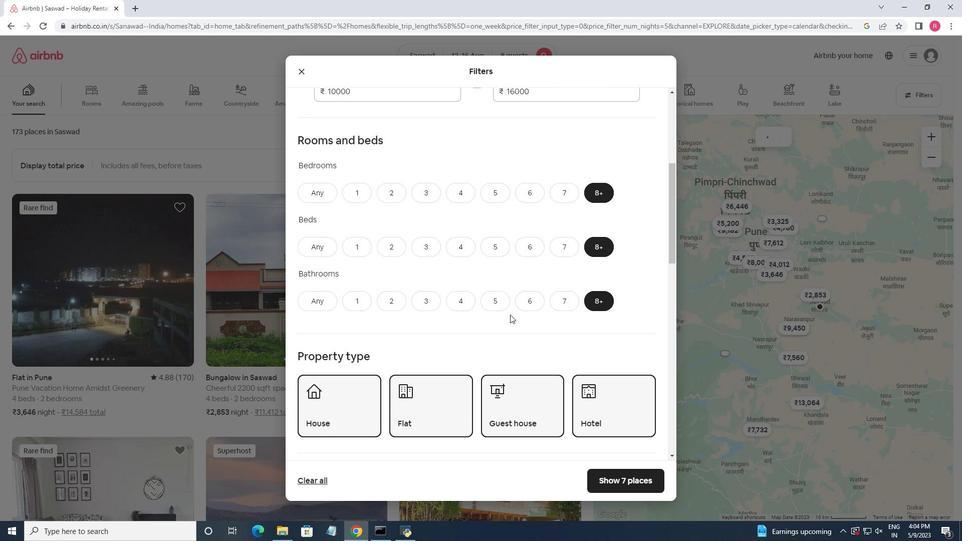 
Action: Mouse moved to (515, 325)
Screenshot: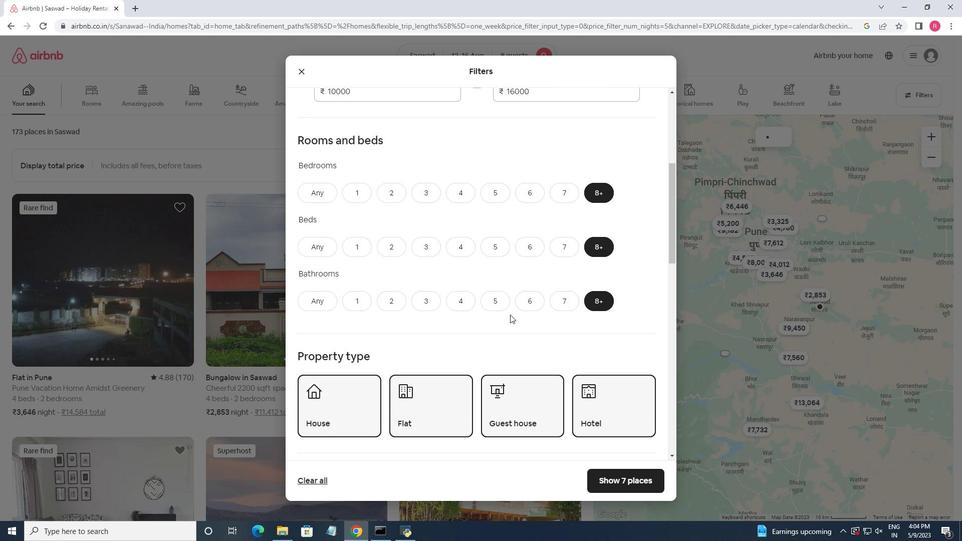 
Action: Mouse scrolled (515, 324) with delta (0, 0)
Screenshot: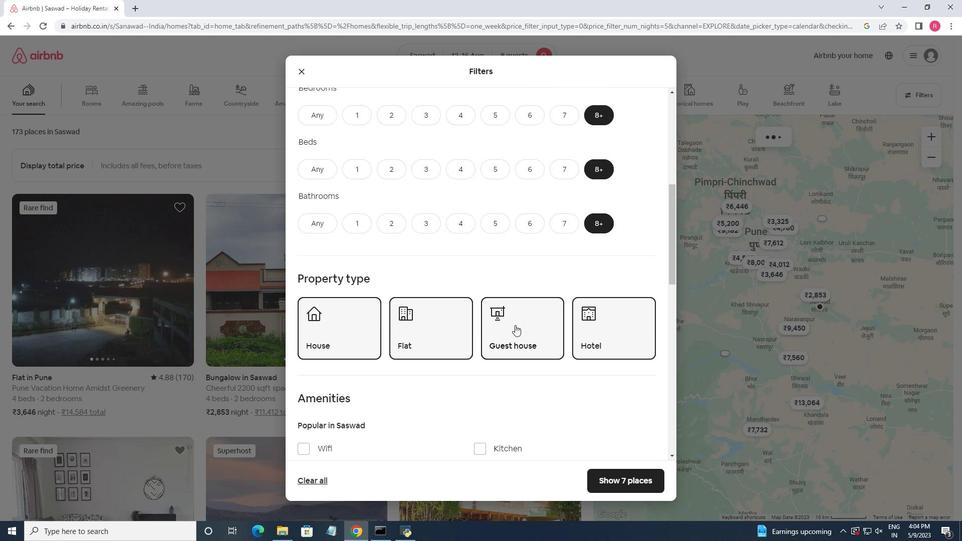 
Action: Mouse moved to (516, 326)
Screenshot: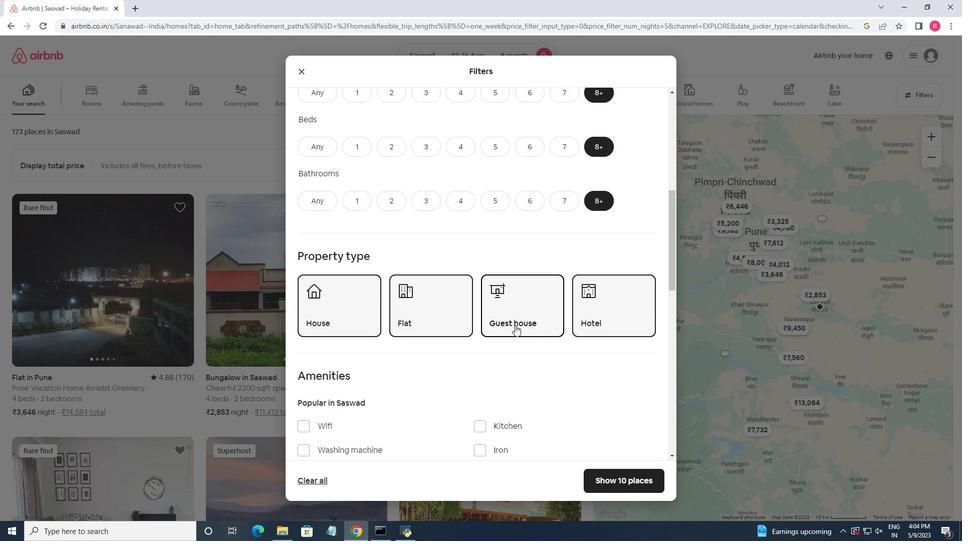 
Action: Mouse scrolled (516, 325) with delta (0, 0)
Screenshot: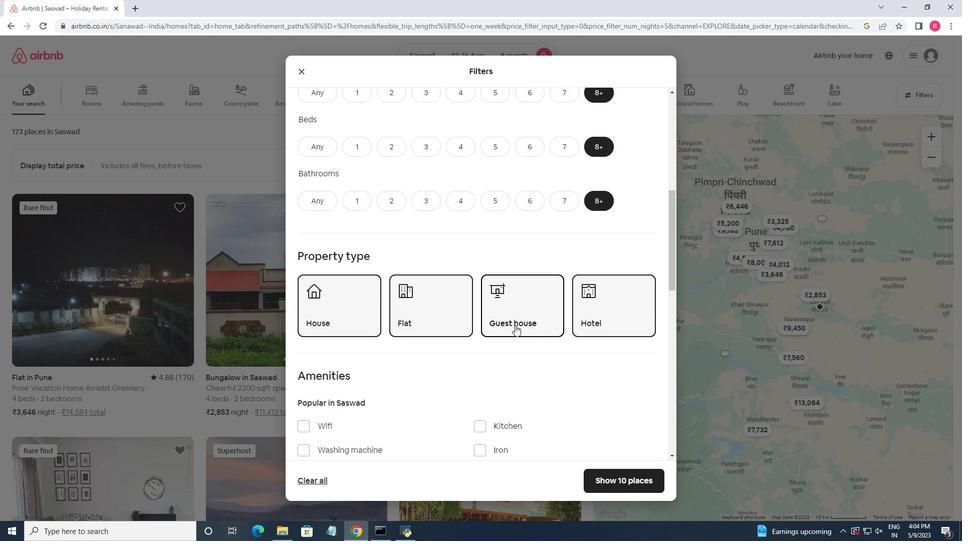 
Action: Mouse moved to (517, 326)
Screenshot: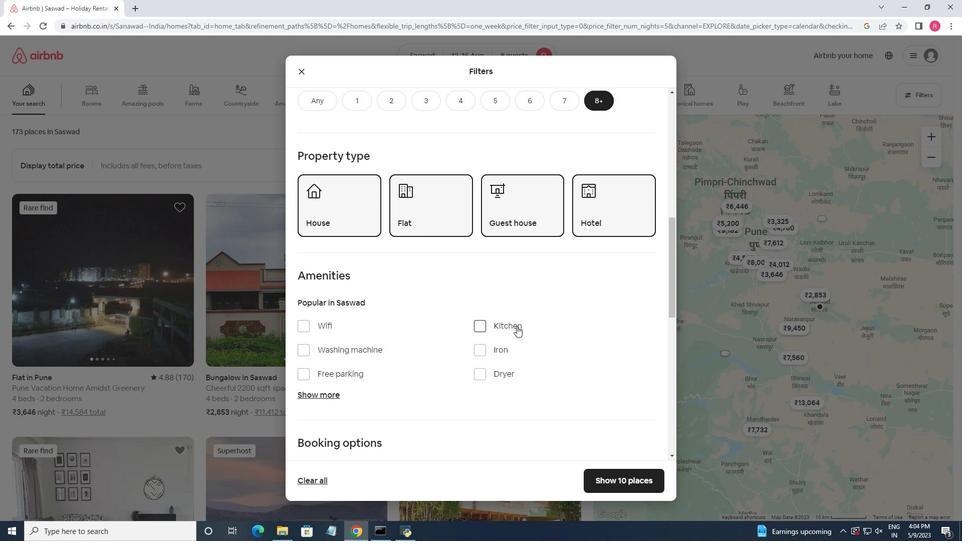 
Action: Mouse scrolled (517, 326) with delta (0, 0)
Screenshot: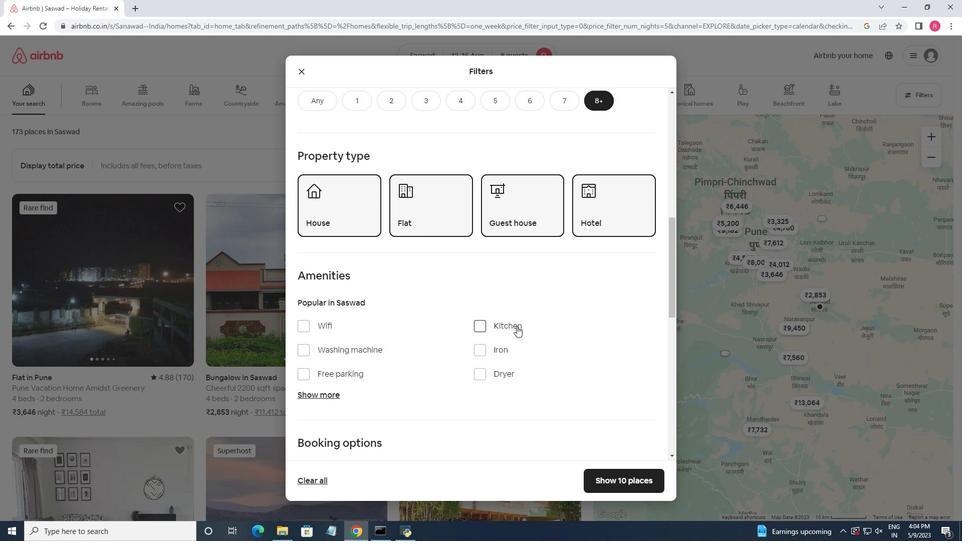 
Action: Mouse moved to (307, 274)
Screenshot: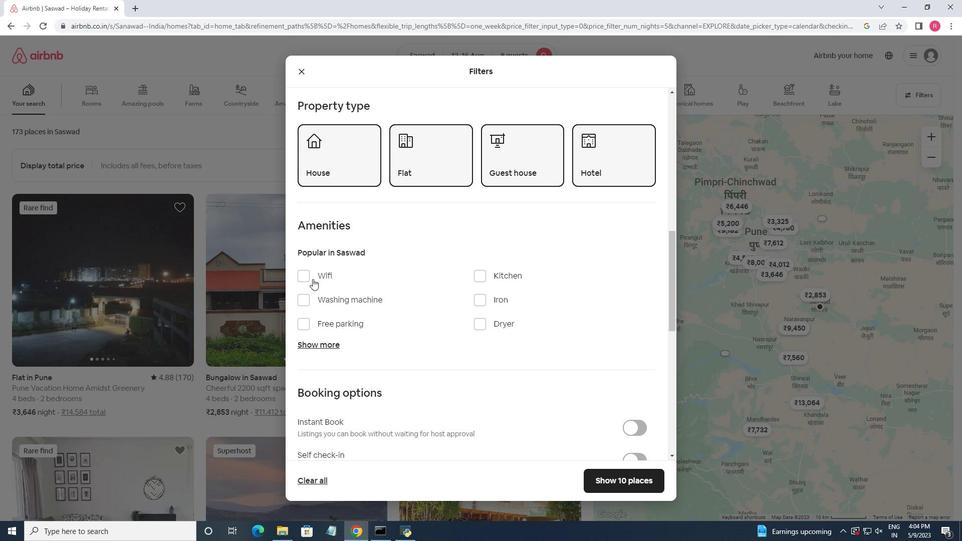 
Action: Mouse pressed left at (307, 274)
Screenshot: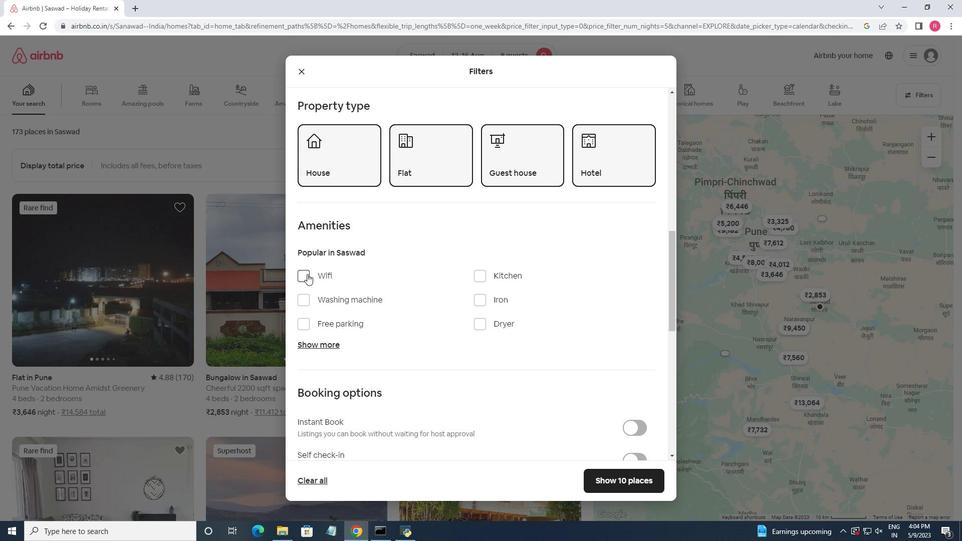 
Action: Mouse moved to (325, 345)
Screenshot: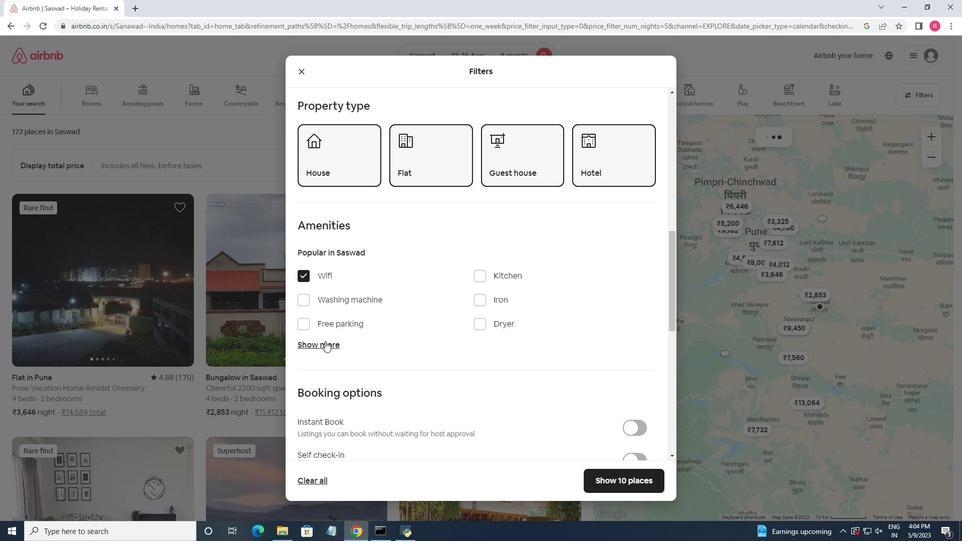 
Action: Mouse pressed left at (325, 345)
Screenshot: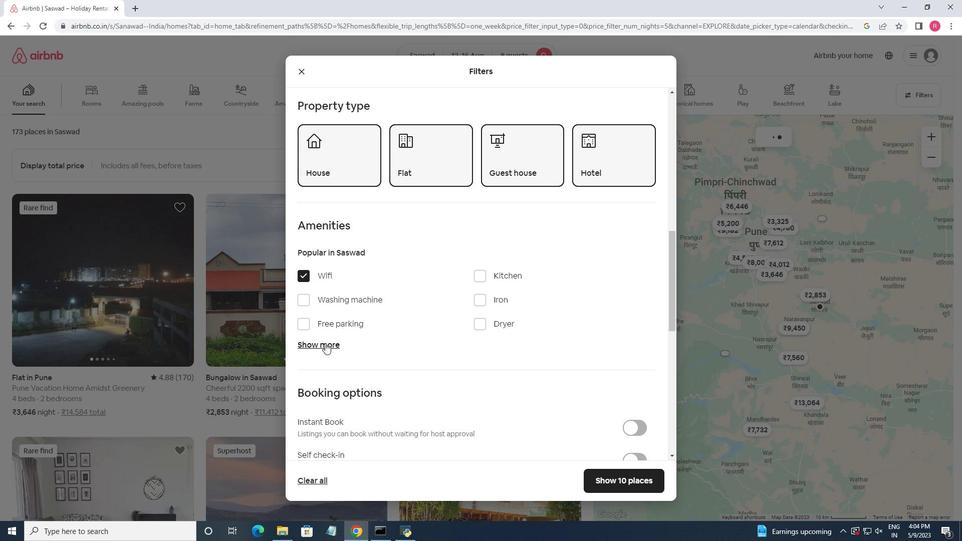 
Action: Mouse moved to (482, 407)
Screenshot: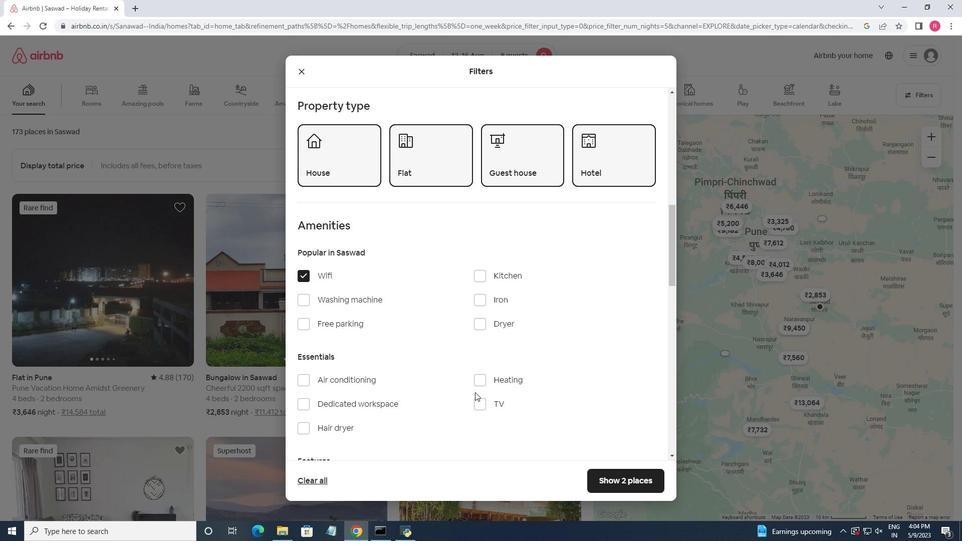 
Action: Mouse pressed left at (482, 407)
Screenshot: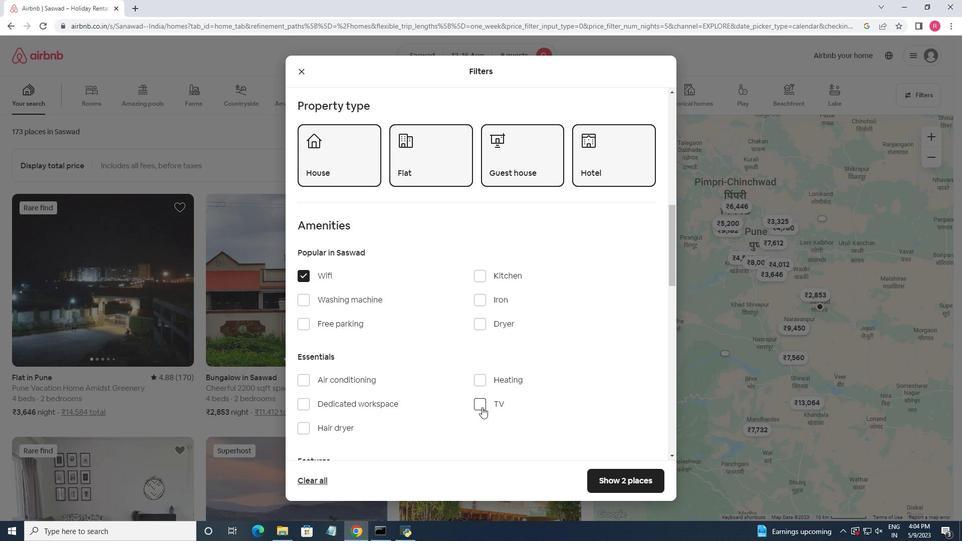
Action: Mouse moved to (450, 355)
Screenshot: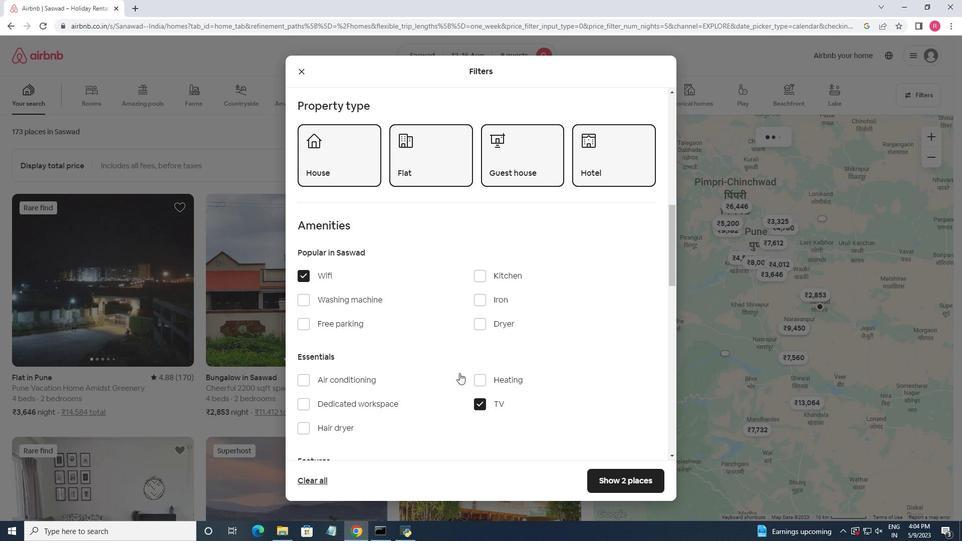 
Action: Mouse scrolled (450, 354) with delta (0, 0)
Screenshot: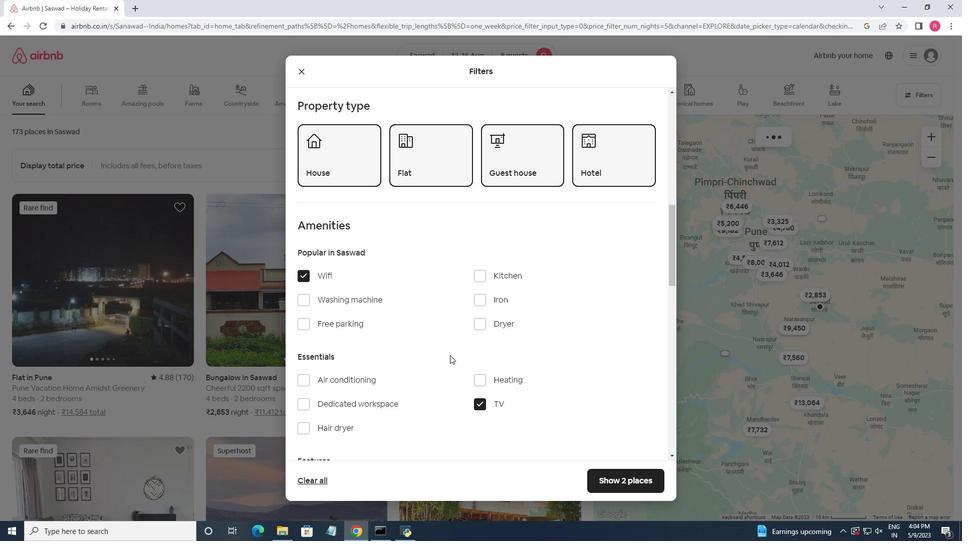 
Action: Mouse scrolled (450, 354) with delta (0, 0)
Screenshot: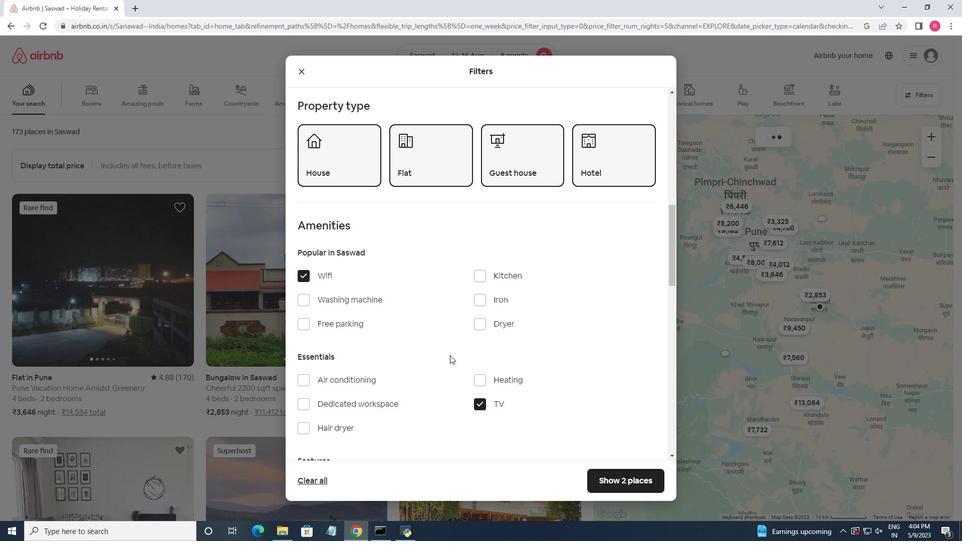 
Action: Mouse moved to (349, 333)
Screenshot: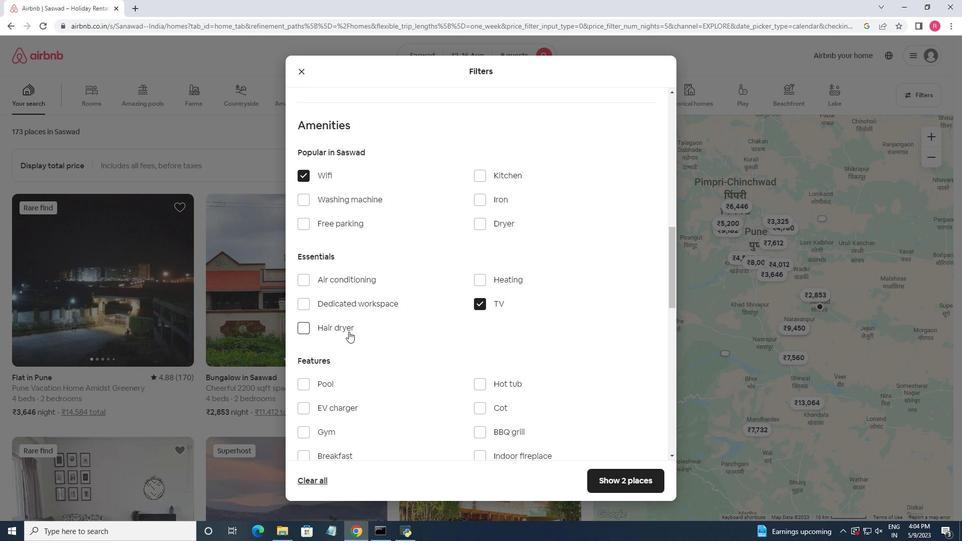 
Action: Mouse scrolled (349, 332) with delta (0, 0)
Screenshot: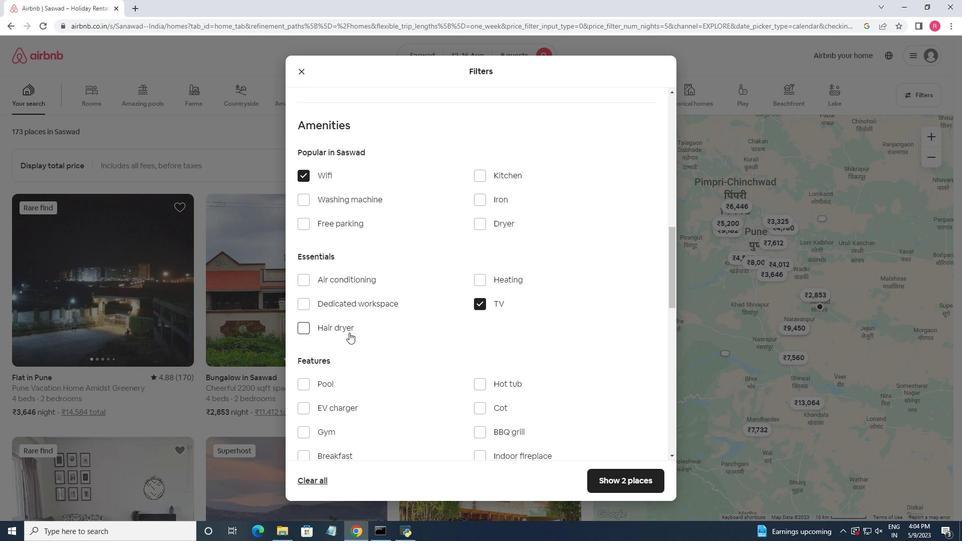 
Action: Mouse moved to (396, 308)
Screenshot: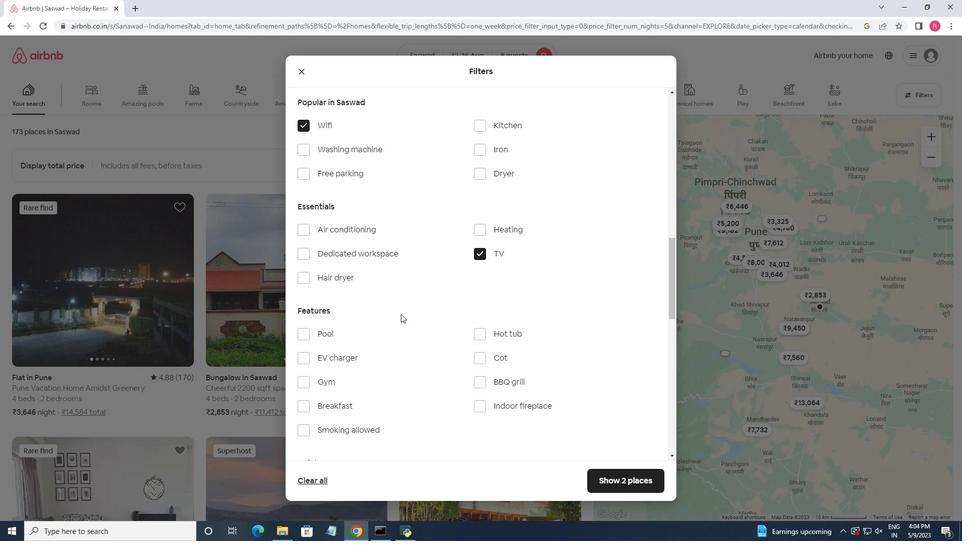 
Action: Mouse scrolled (396, 308) with delta (0, 0)
Screenshot: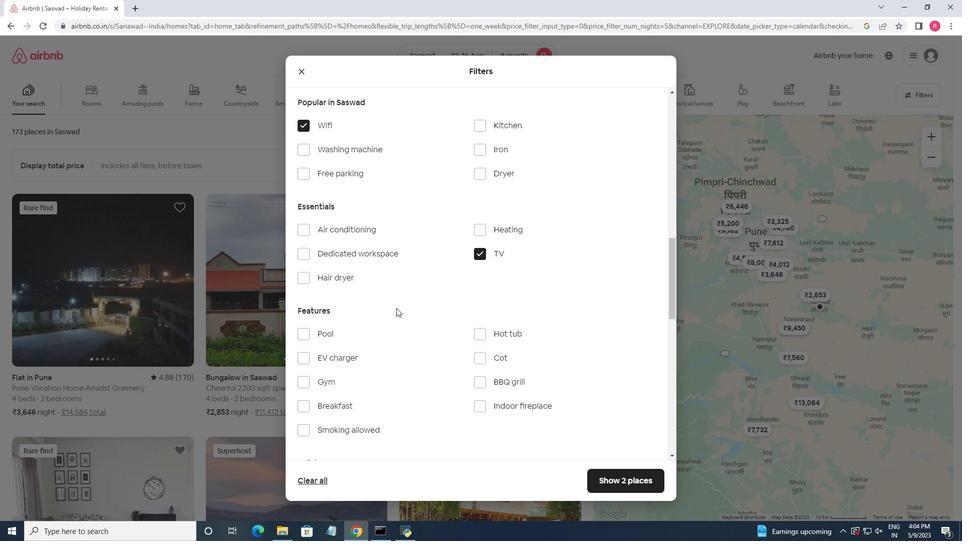 
Action: Mouse moved to (306, 224)
Screenshot: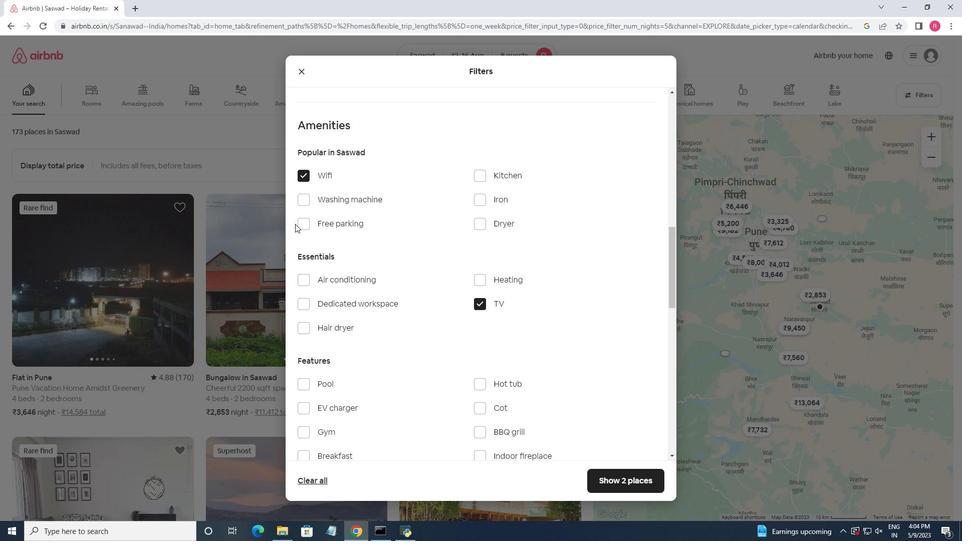 
Action: Mouse pressed left at (306, 224)
Screenshot: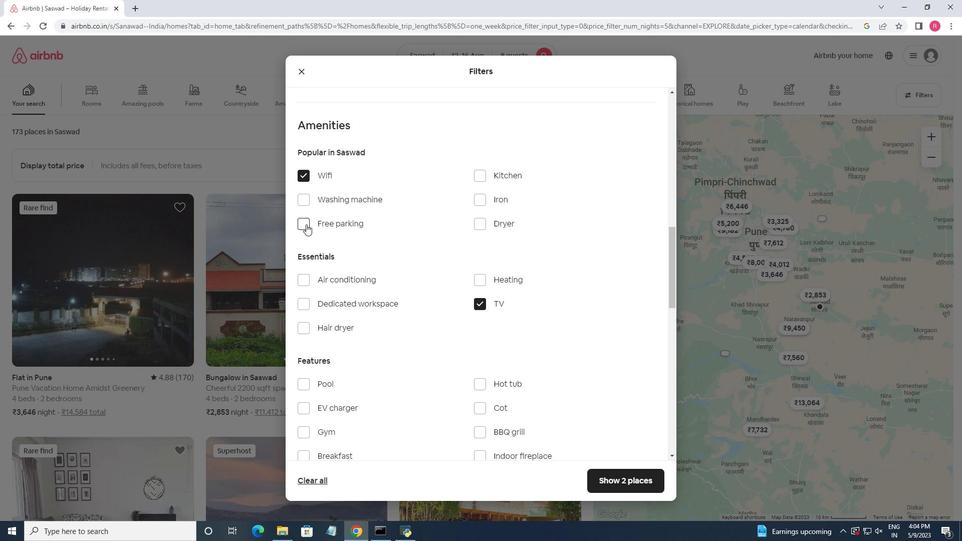 
Action: Mouse moved to (400, 325)
Screenshot: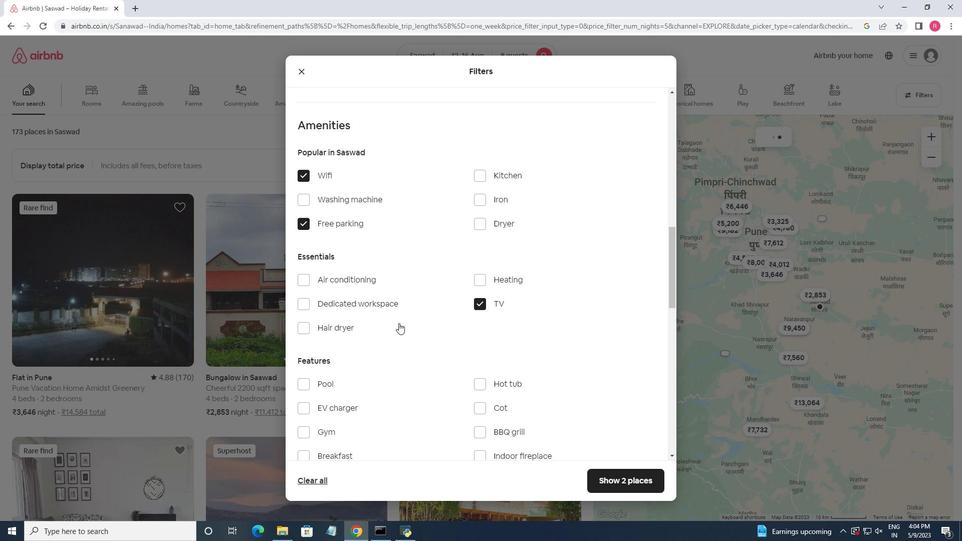 
Action: Mouse scrolled (400, 324) with delta (0, 0)
Screenshot: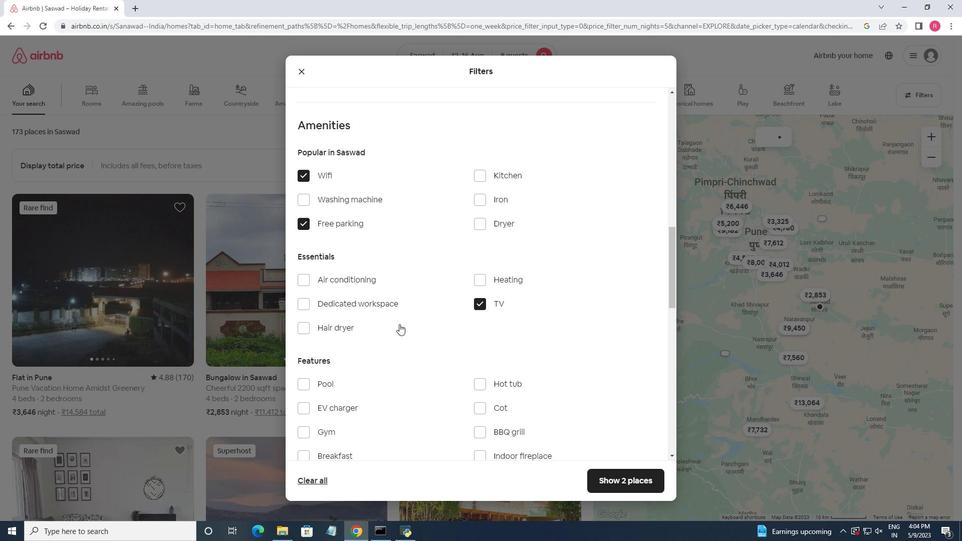 
Action: Mouse scrolled (400, 324) with delta (0, 0)
Screenshot: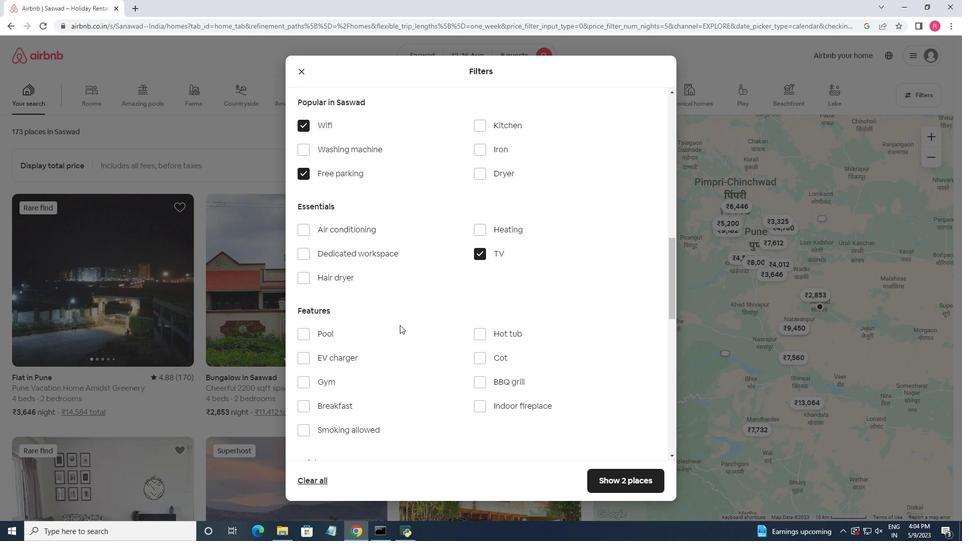 
Action: Mouse scrolled (400, 324) with delta (0, 0)
Screenshot: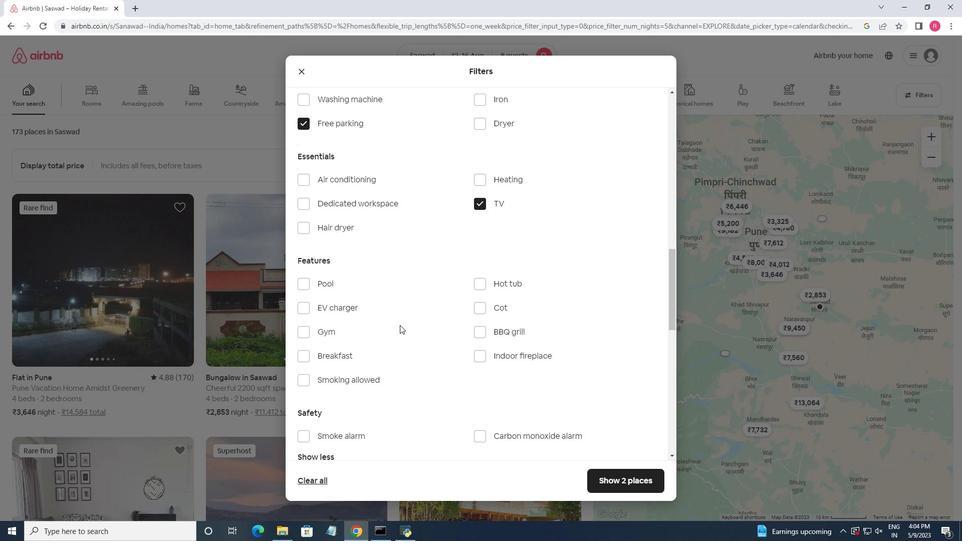 
Action: Mouse moved to (309, 281)
Screenshot: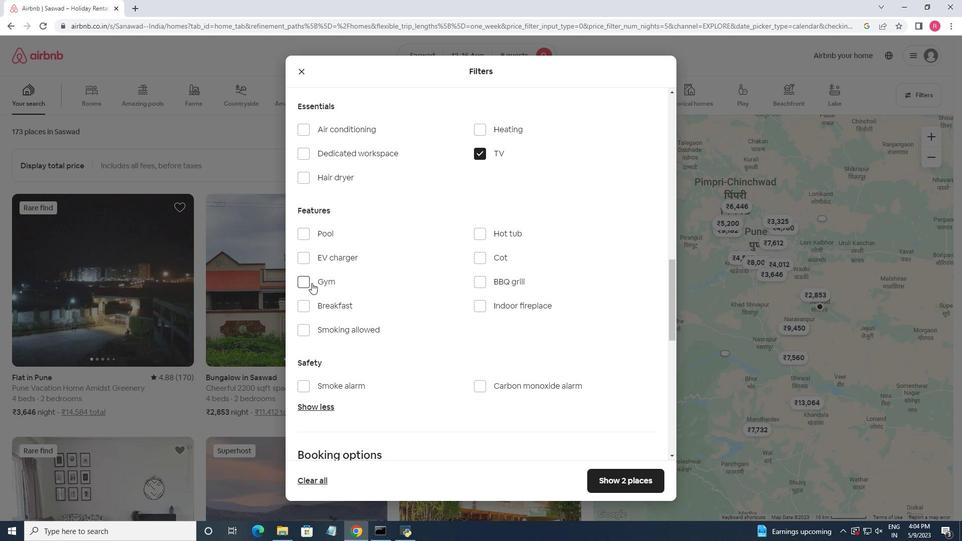 
Action: Mouse pressed left at (309, 281)
Screenshot: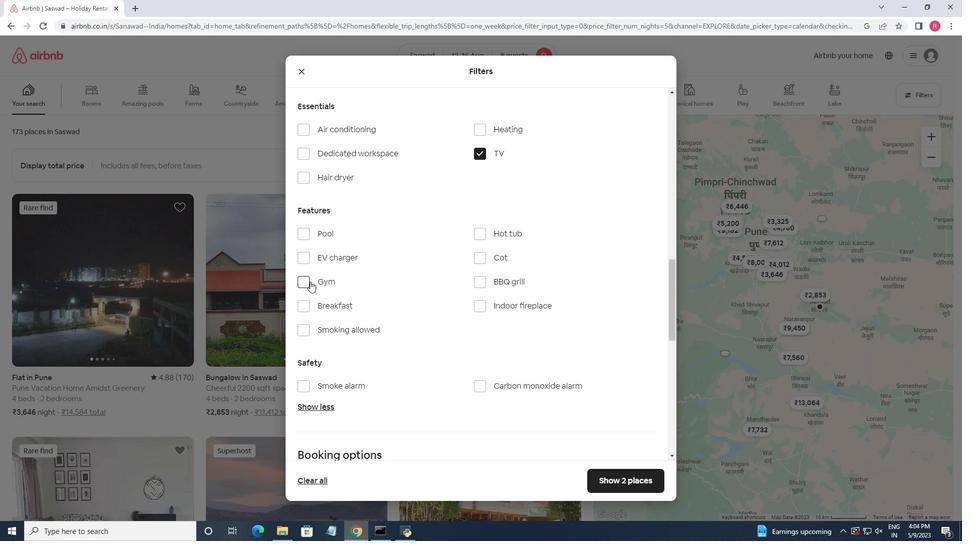 
Action: Mouse moved to (306, 301)
Screenshot: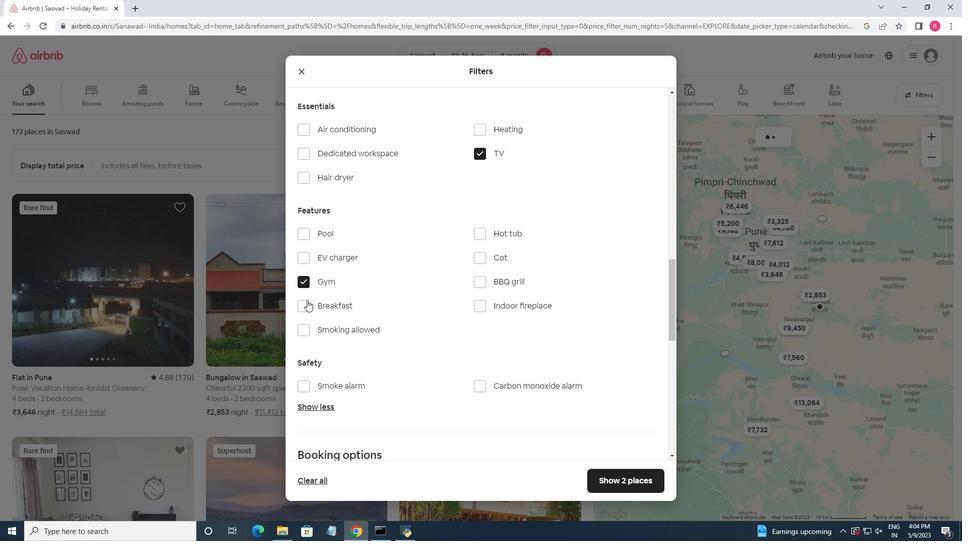 
Action: Mouse pressed left at (306, 301)
Screenshot: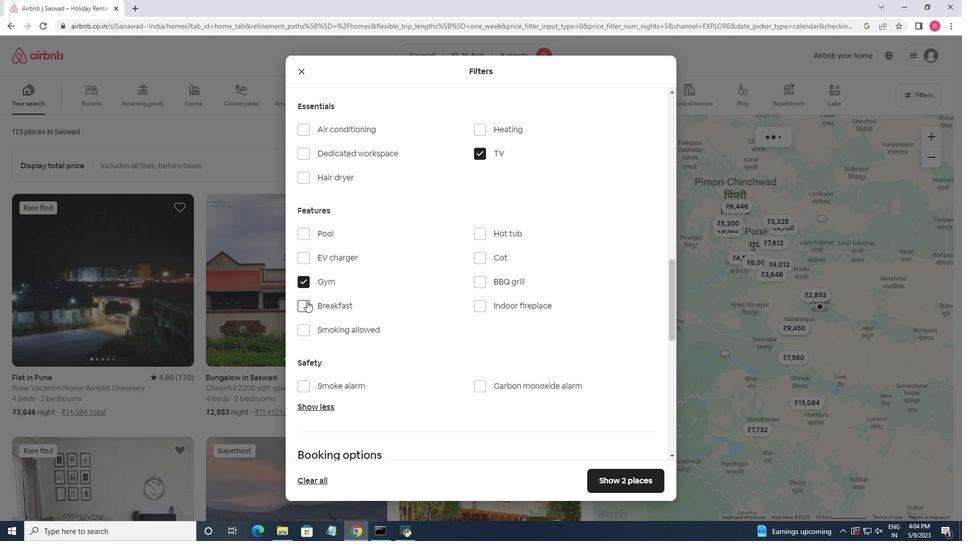 
Action: Mouse moved to (616, 474)
Screenshot: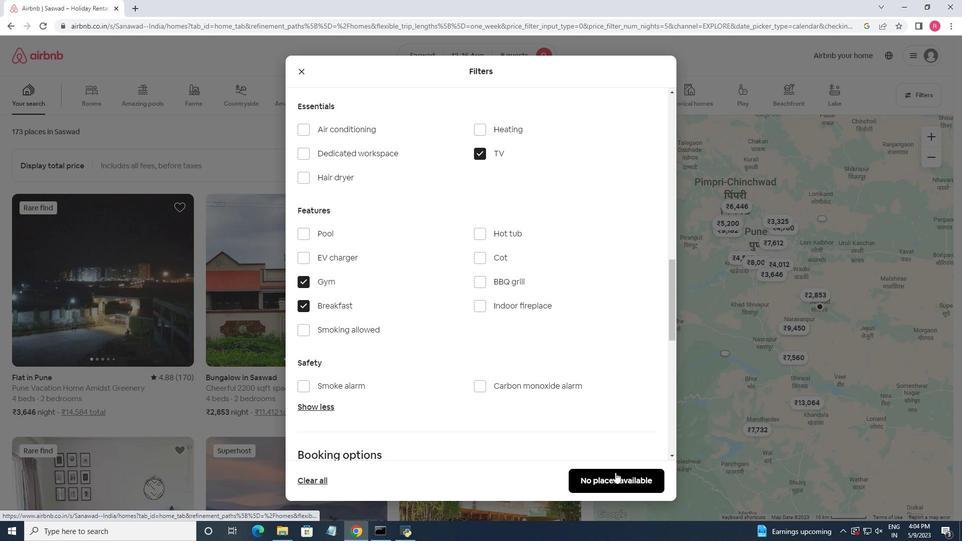 
Action: Mouse pressed left at (616, 474)
Screenshot: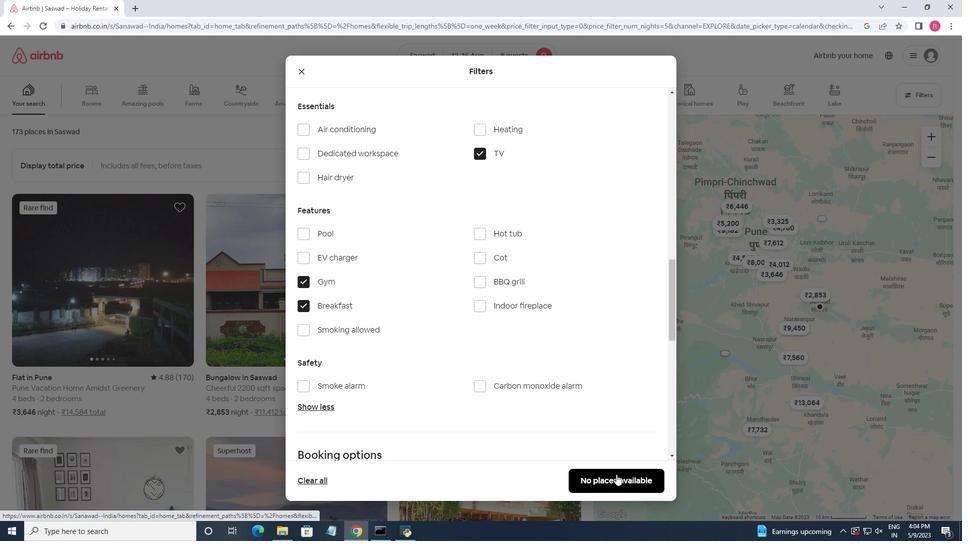 
Action: Mouse moved to (562, 203)
Screenshot: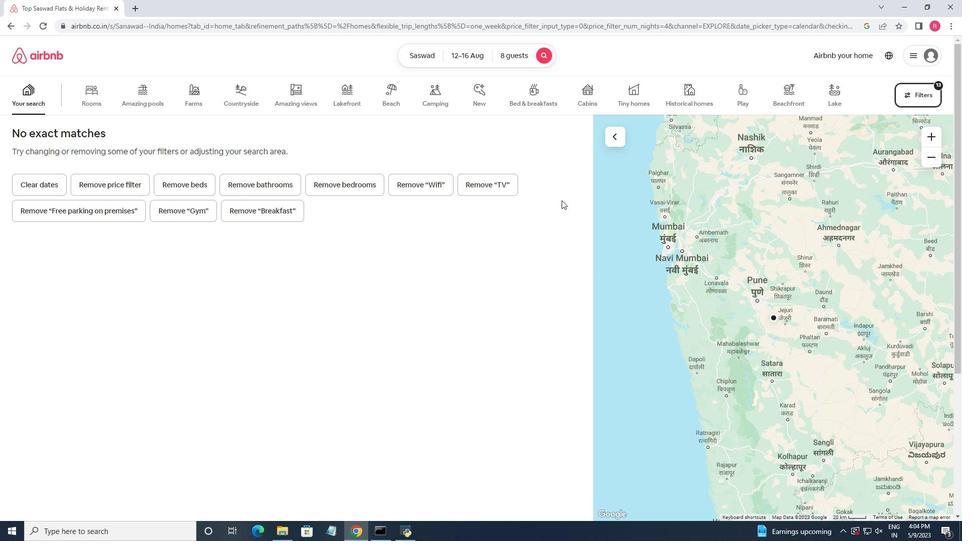 
